 Task: Create in the project ArcticForge in Backlog an issue 'Improve performance when searching large data sets', assign it to team member softage.1@softage.net and change the status to IN PROGRESS. Create in the project ArcticForge in Backlog an issue 'Implement user permissions to restrict access to sensitive data', assign it to team member softage.2@softage.net and change the status to IN PROGRESS
Action: Mouse moved to (223, 55)
Screenshot: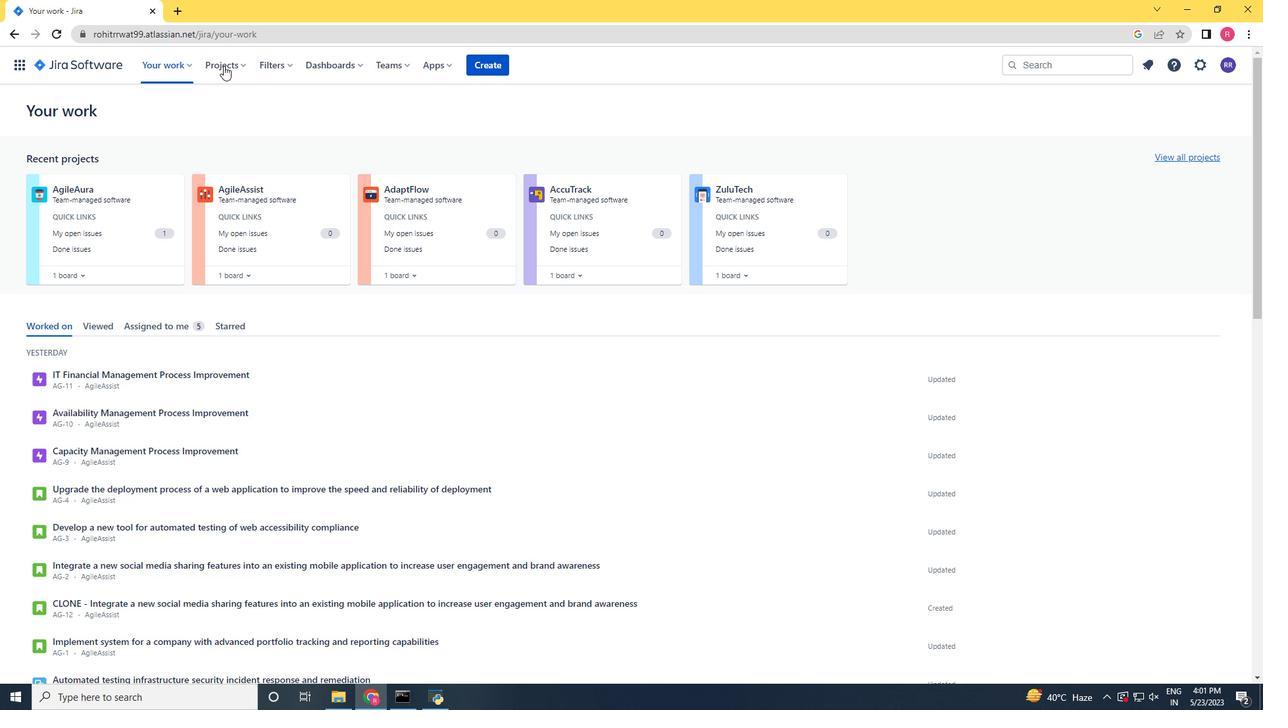 
Action: Mouse pressed left at (223, 55)
Screenshot: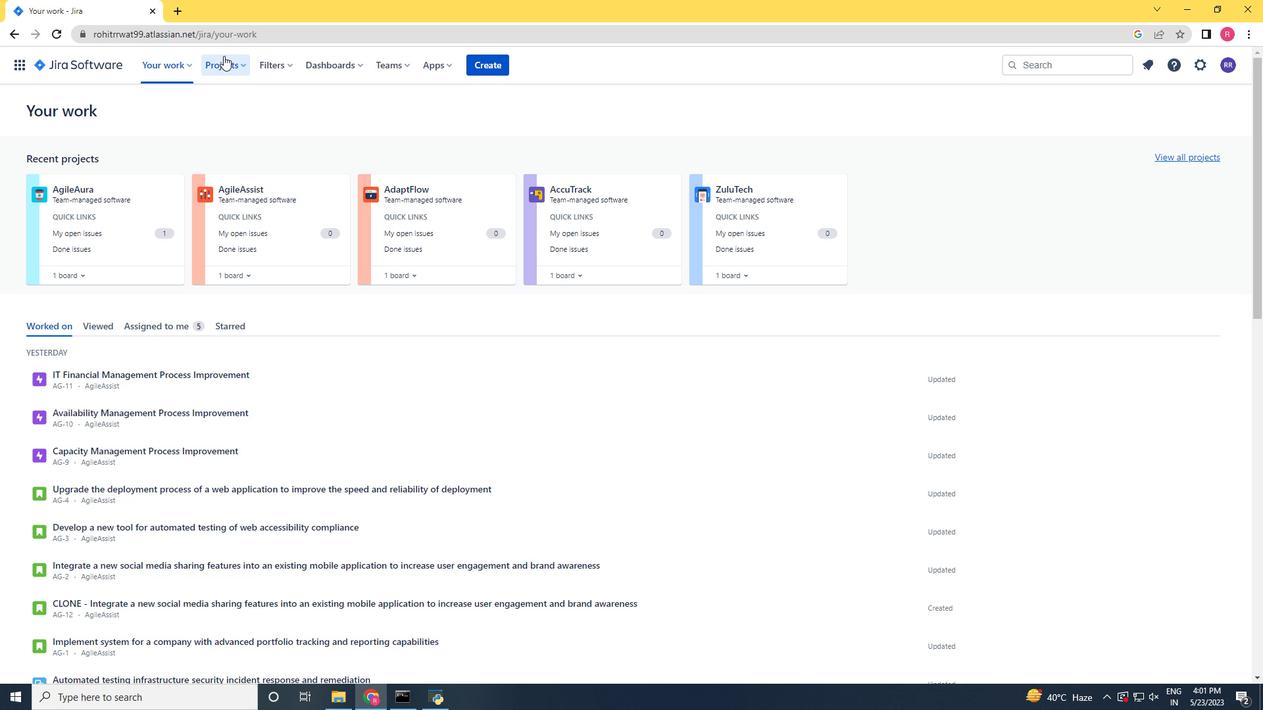 
Action: Mouse moved to (251, 125)
Screenshot: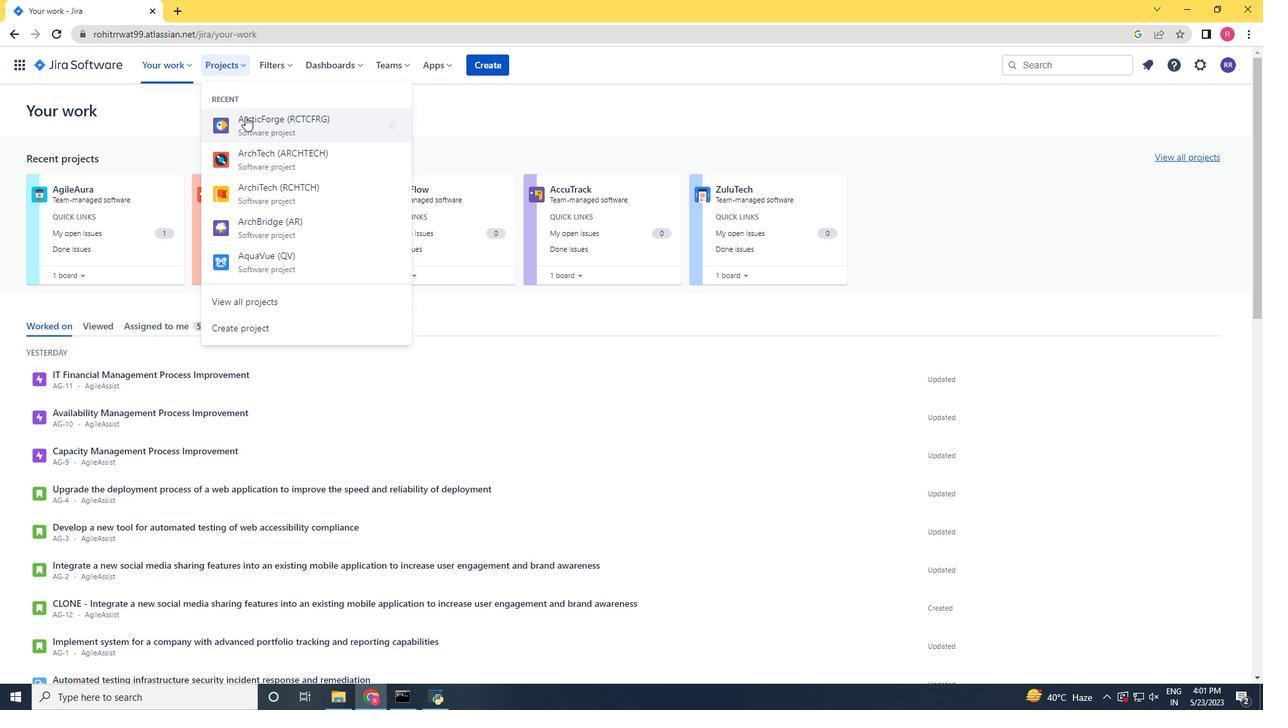 
Action: Mouse pressed left at (251, 125)
Screenshot: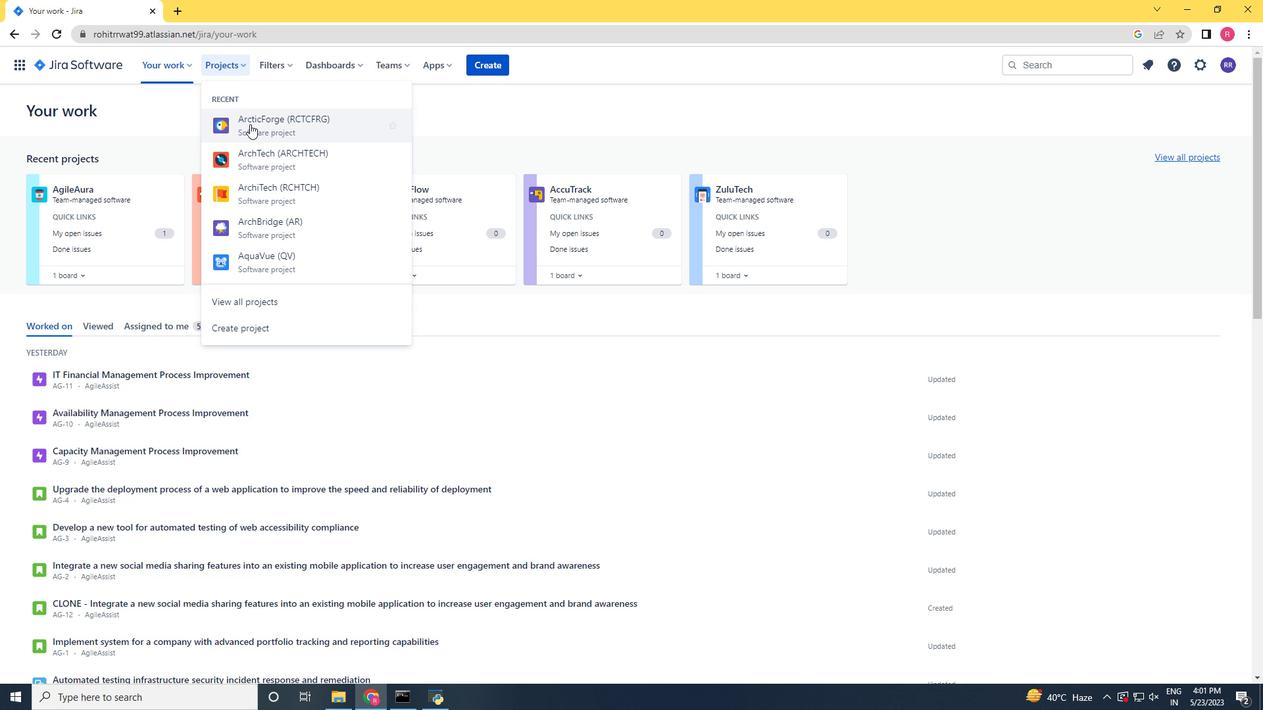 
Action: Mouse moved to (65, 200)
Screenshot: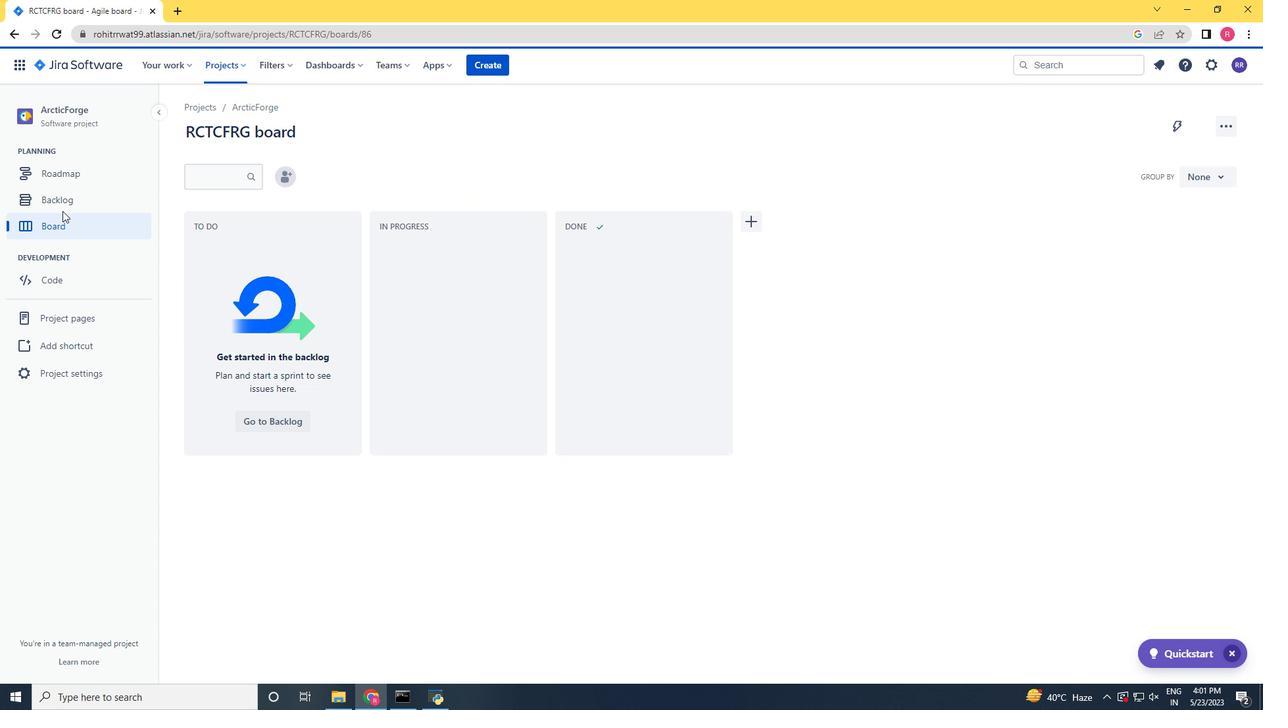 
Action: Mouse pressed left at (65, 200)
Screenshot: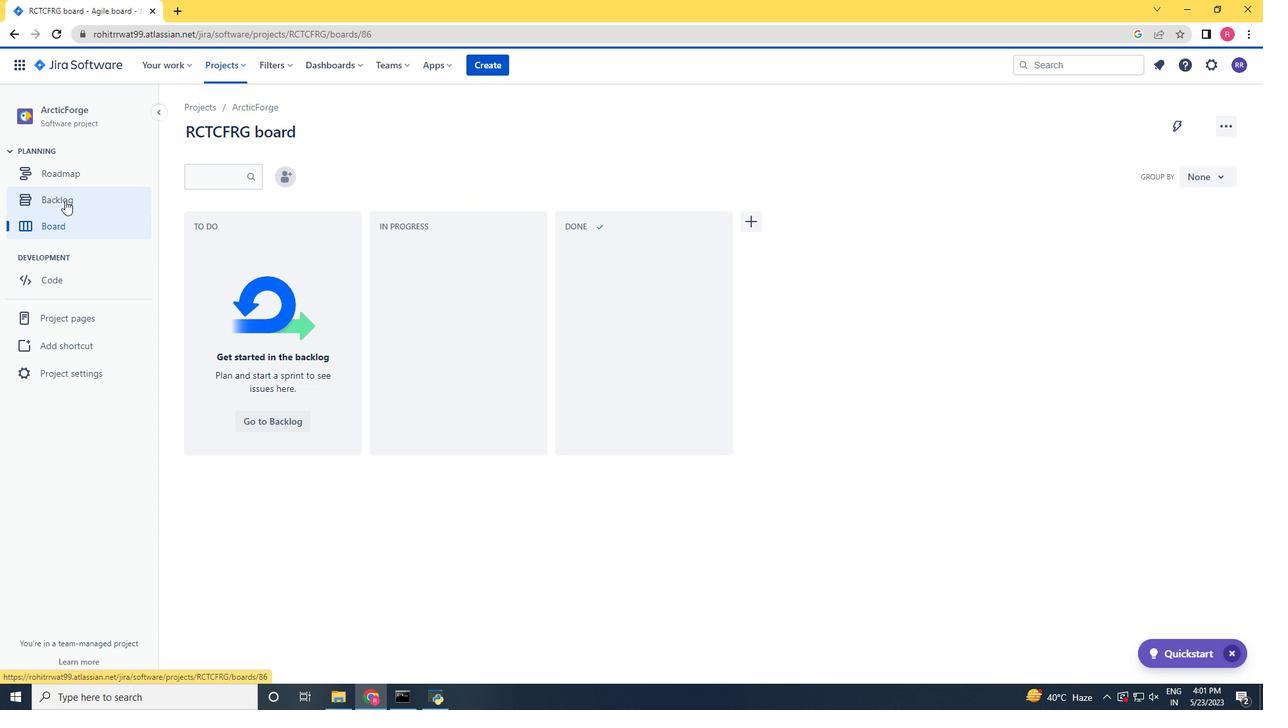 
Action: Mouse moved to (346, 209)
Screenshot: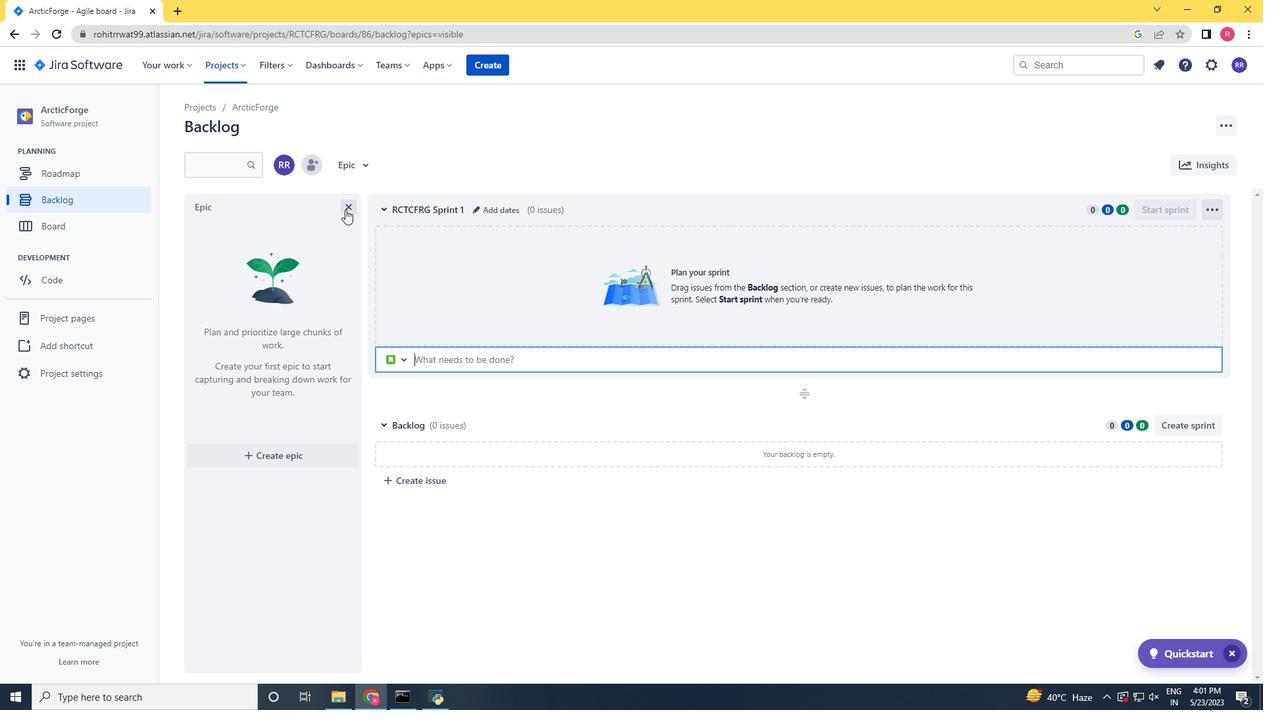 
Action: Mouse pressed left at (346, 209)
Screenshot: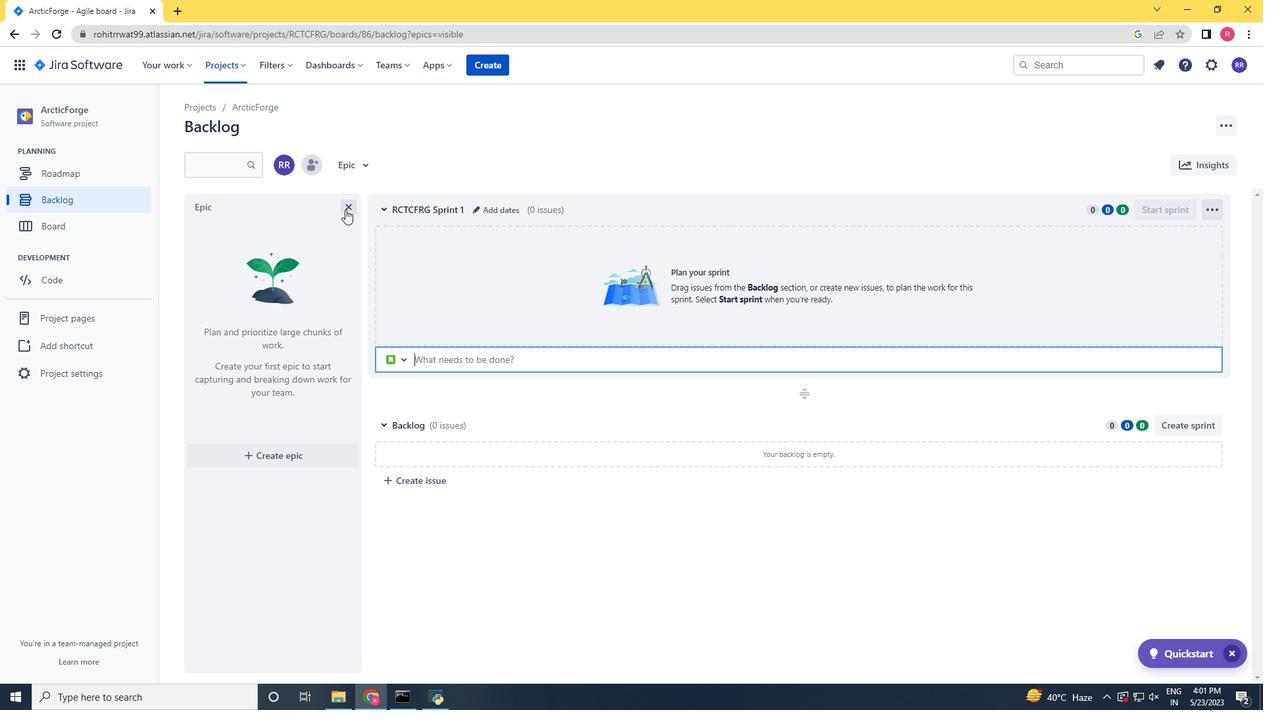 
Action: Mouse moved to (1212, 210)
Screenshot: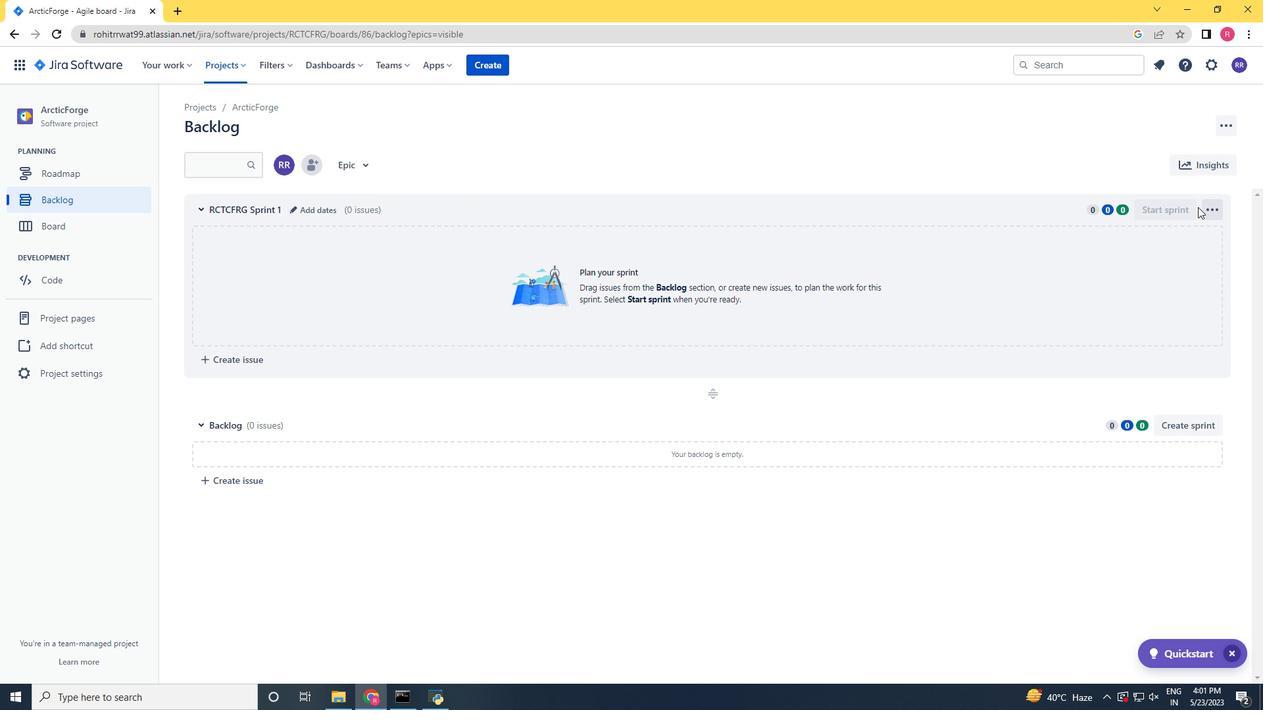 
Action: Mouse pressed left at (1212, 210)
Screenshot: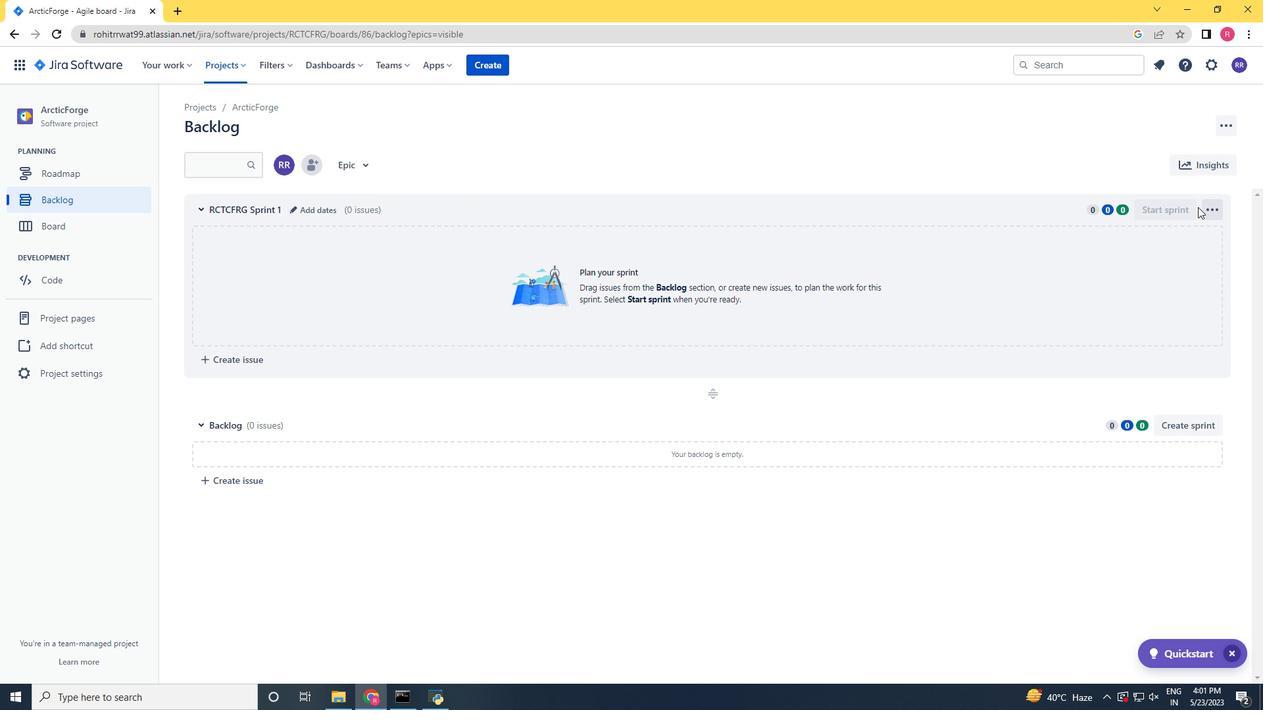 
Action: Mouse moved to (1177, 261)
Screenshot: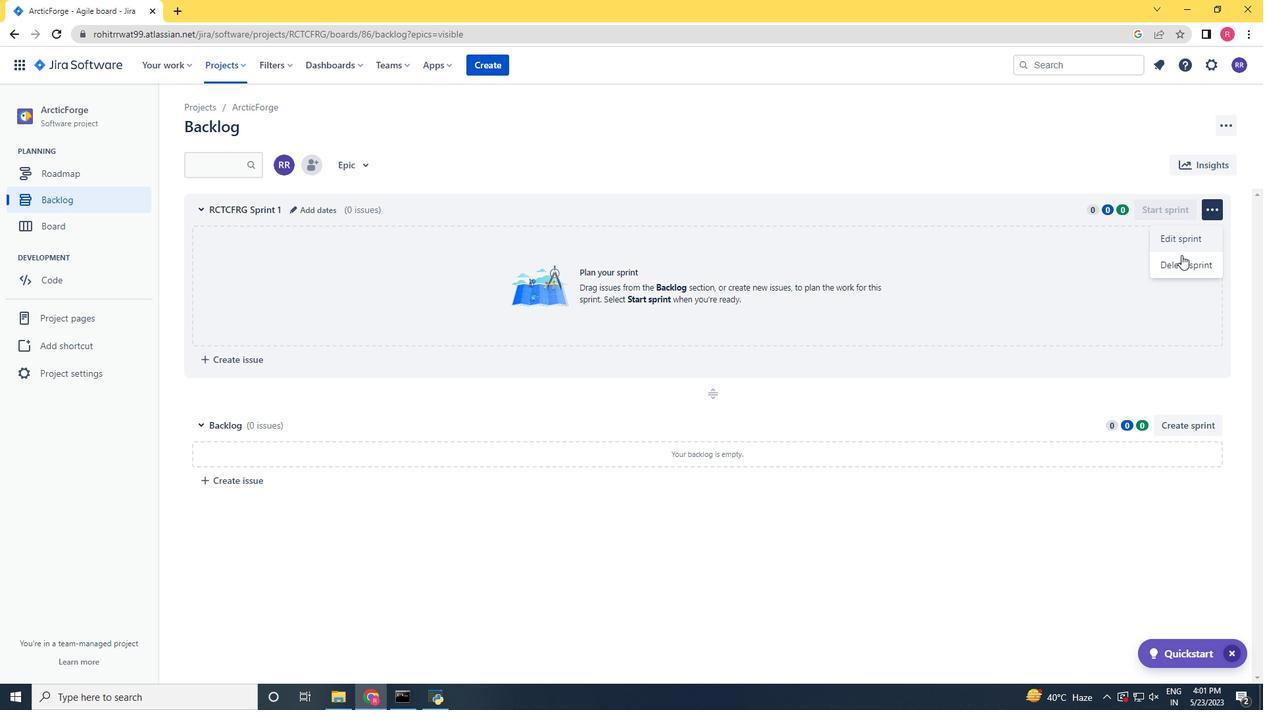 
Action: Mouse pressed left at (1177, 261)
Screenshot: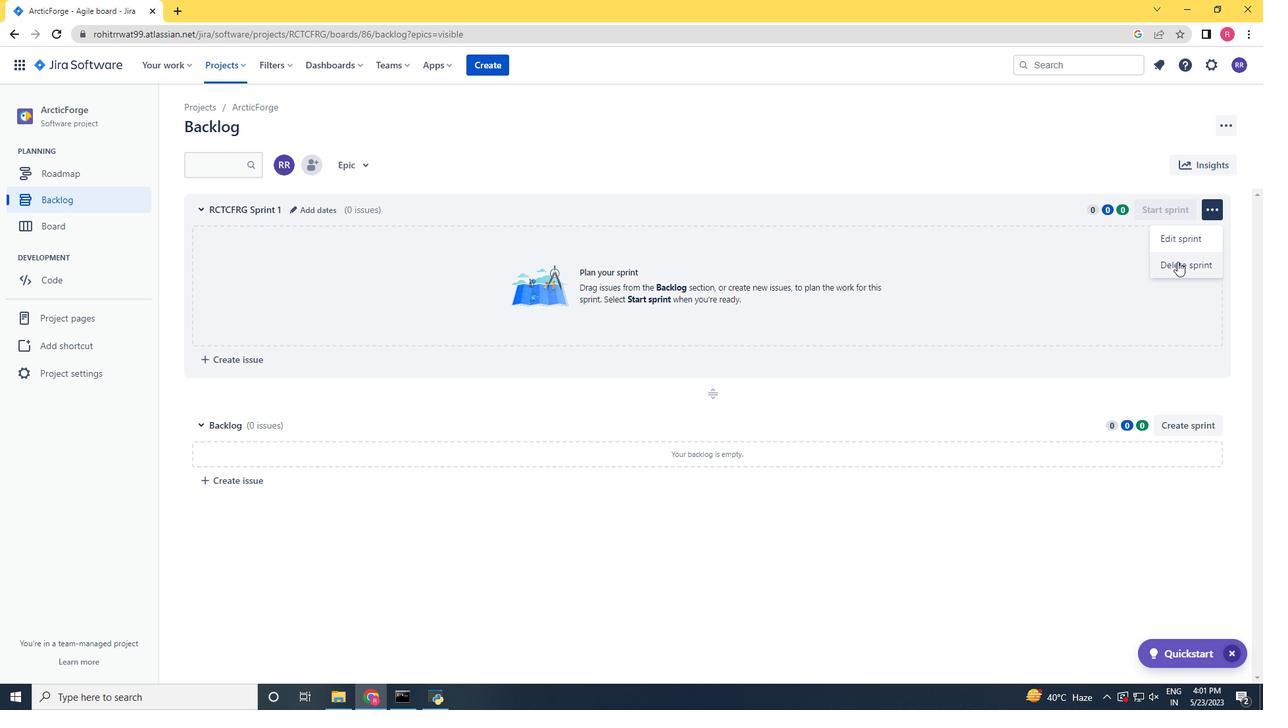 
Action: Mouse moved to (667, 186)
Screenshot: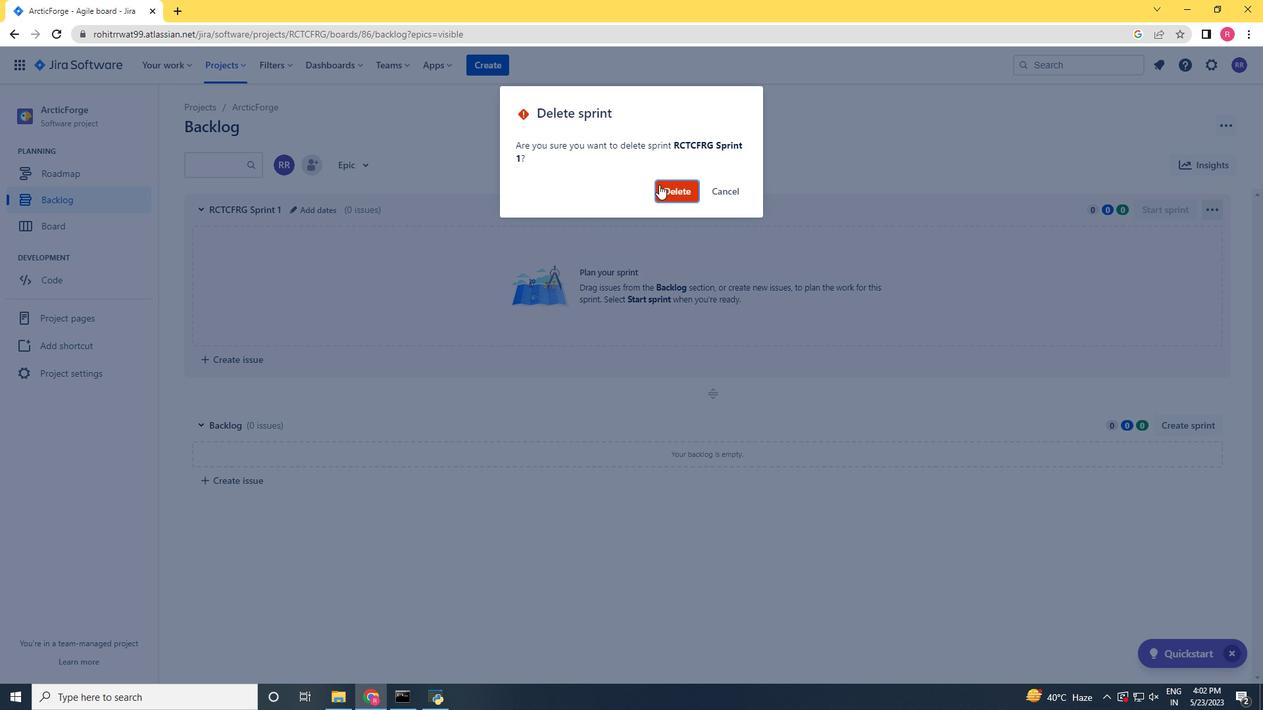 
Action: Mouse pressed left at (667, 186)
Screenshot: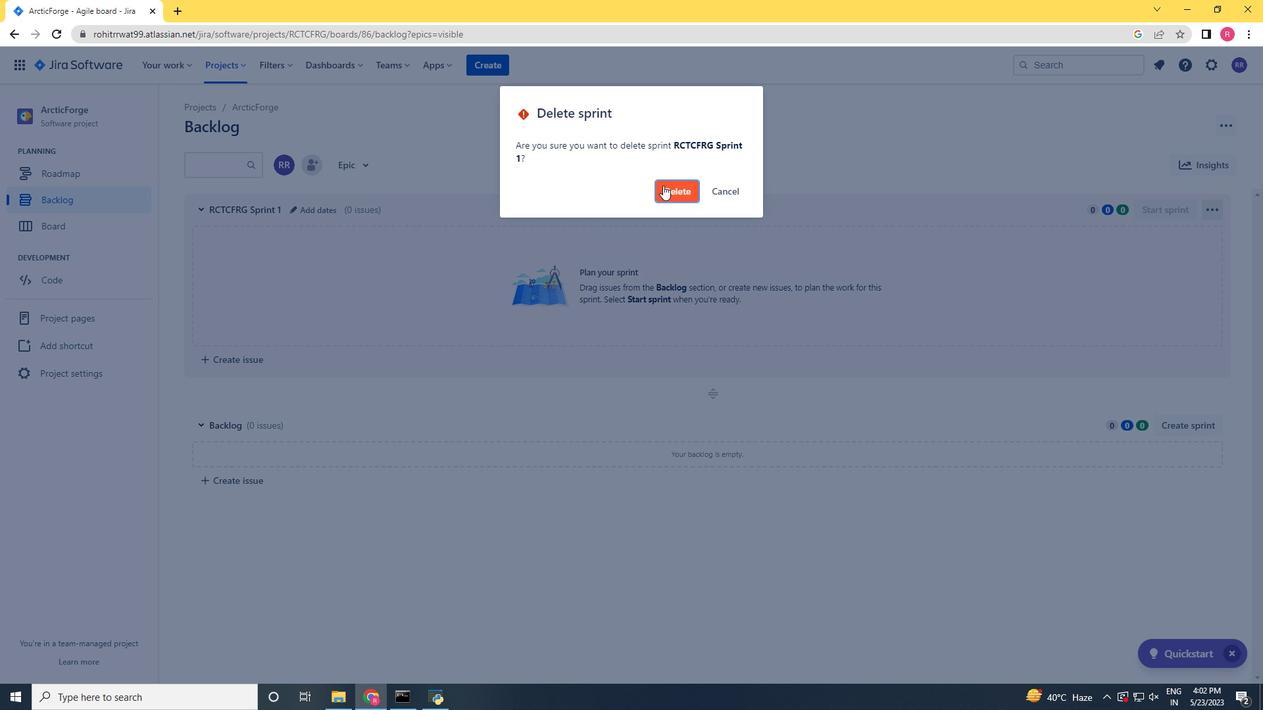 
Action: Mouse moved to (230, 270)
Screenshot: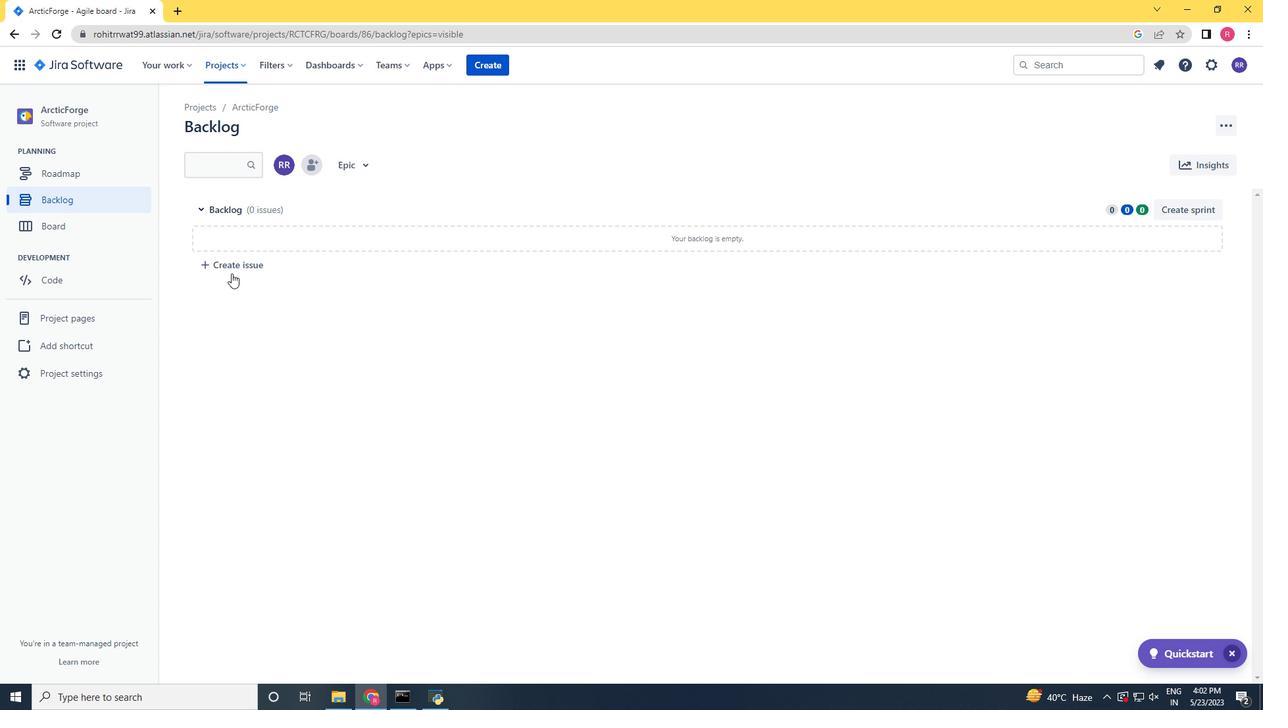 
Action: Mouse pressed left at (230, 270)
Screenshot: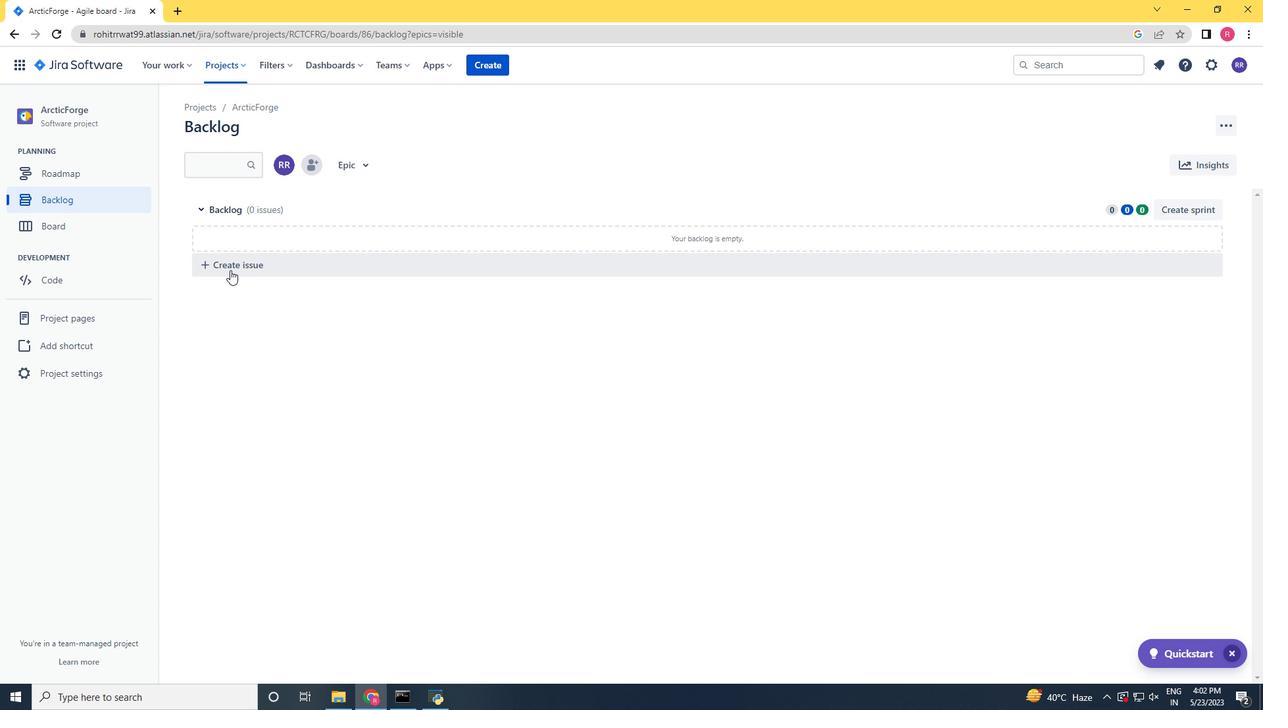 
Action: Key pressed <Key.shift>Improve<Key.space>performance<Key.space>when<Key.space>searching<Key.space>le<Key.backspace>arge<Key.space>data<Key.space>sets<Key.enter>
Screenshot: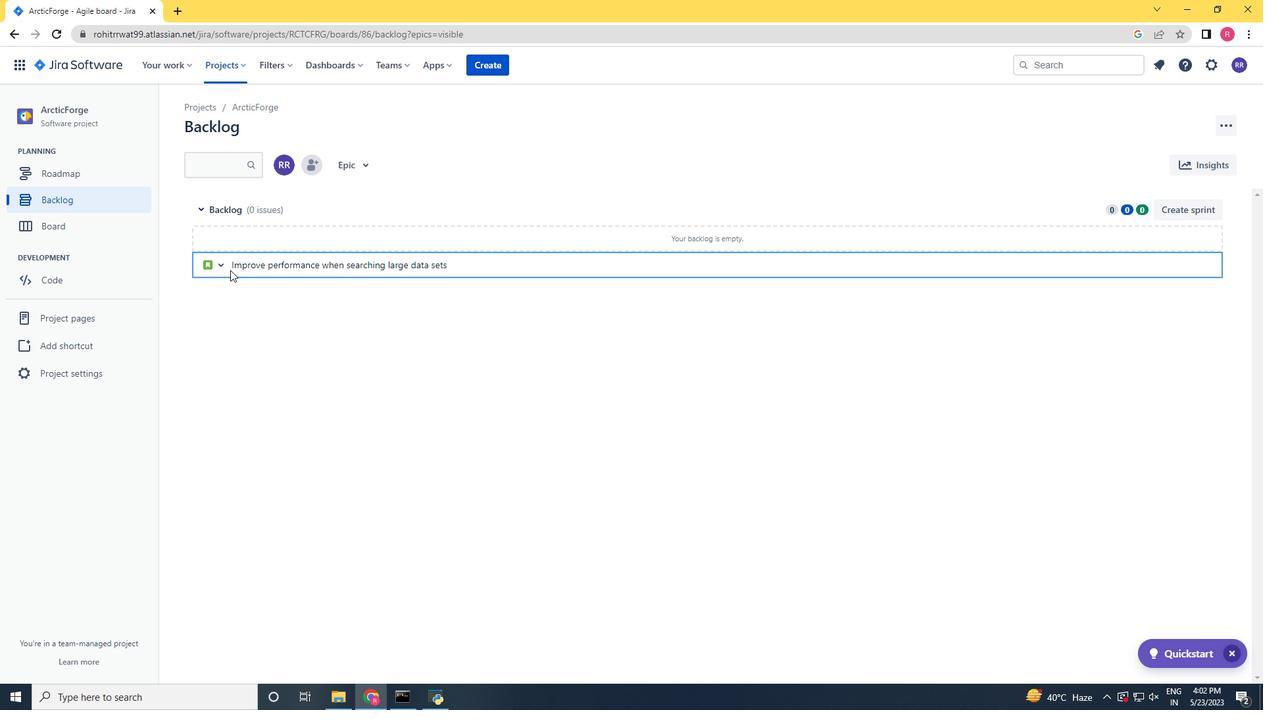 
Action: Mouse moved to (1105, 444)
Screenshot: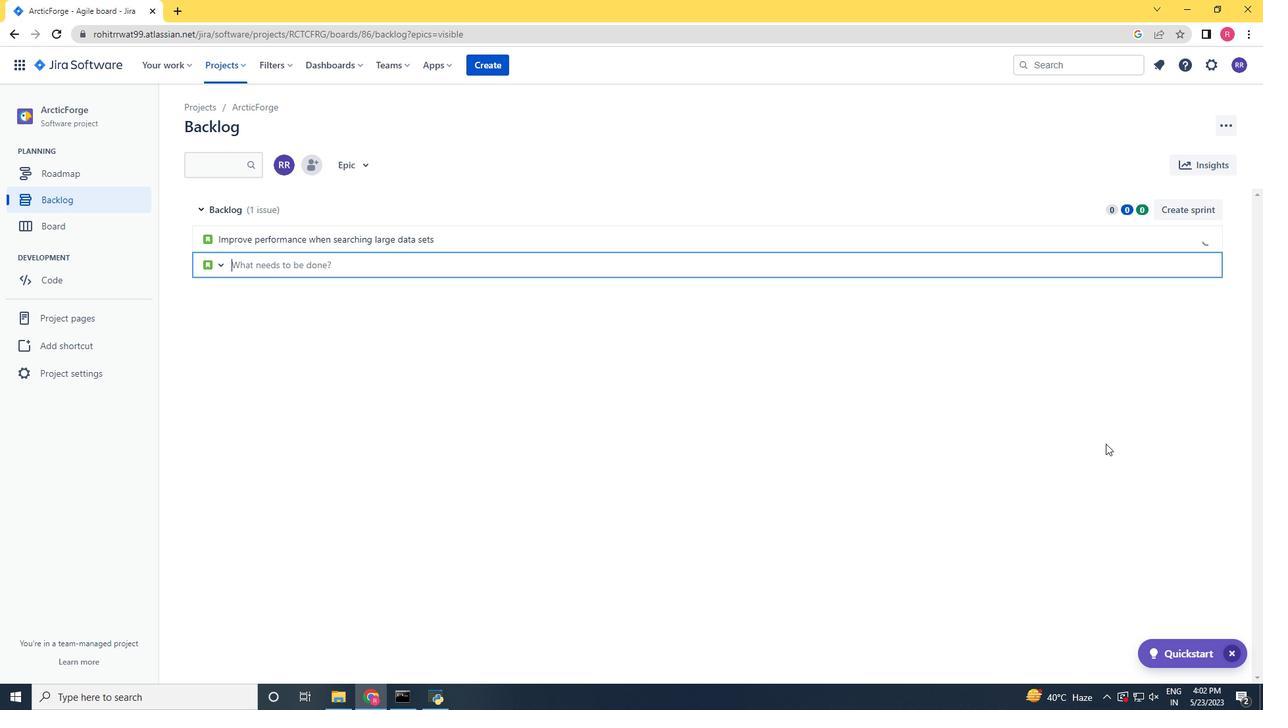 
Action: Mouse scrolled (1105, 444) with delta (0, 0)
Screenshot: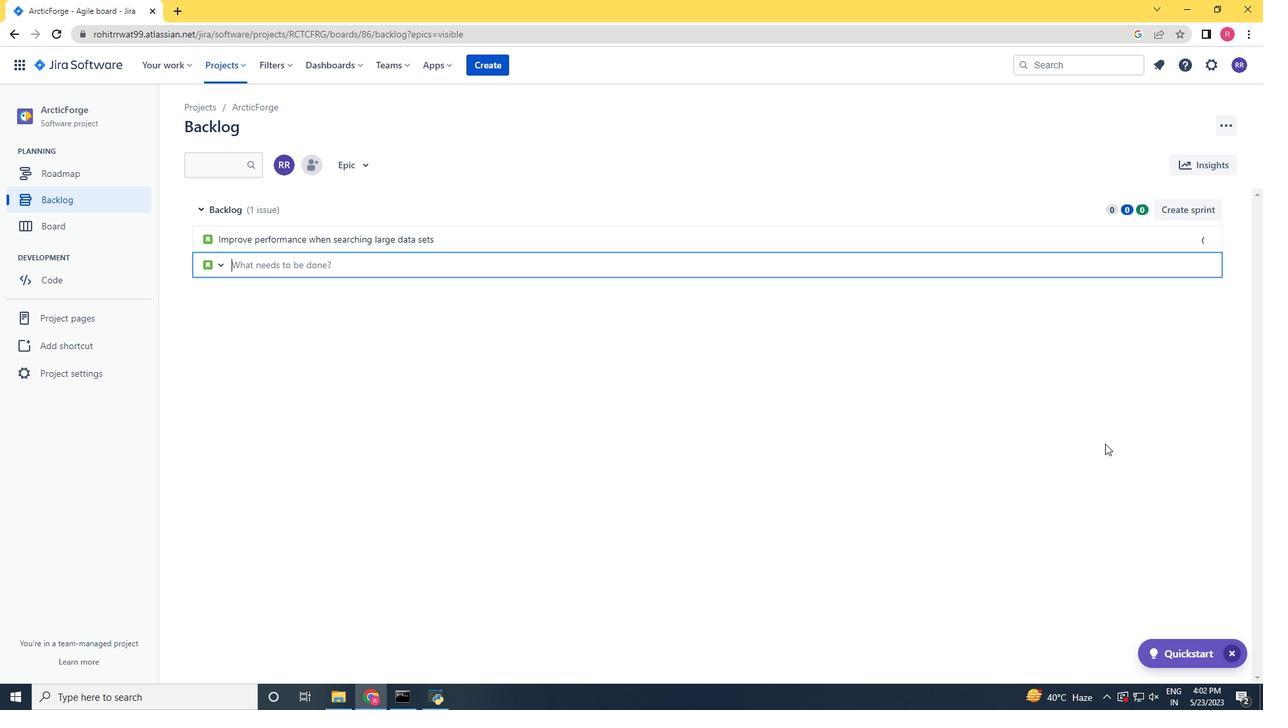 
Action: Mouse scrolled (1105, 444) with delta (0, 0)
Screenshot: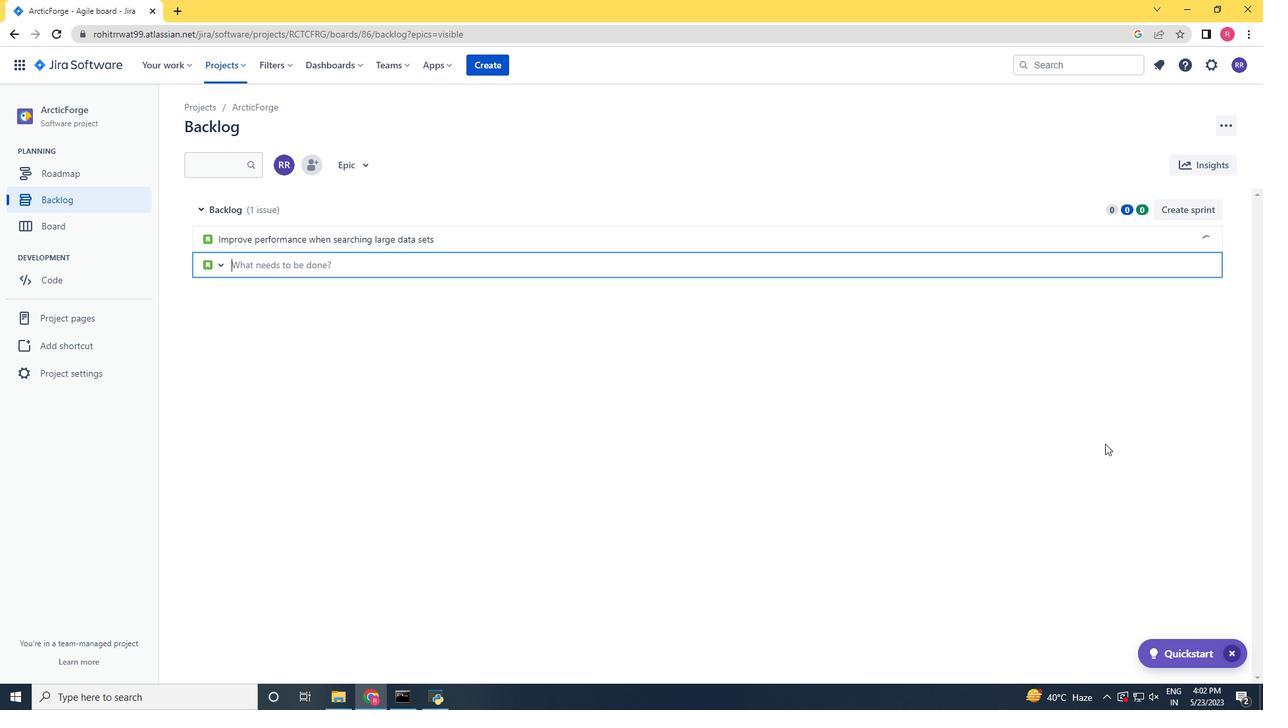 
Action: Mouse scrolled (1105, 444) with delta (0, 0)
Screenshot: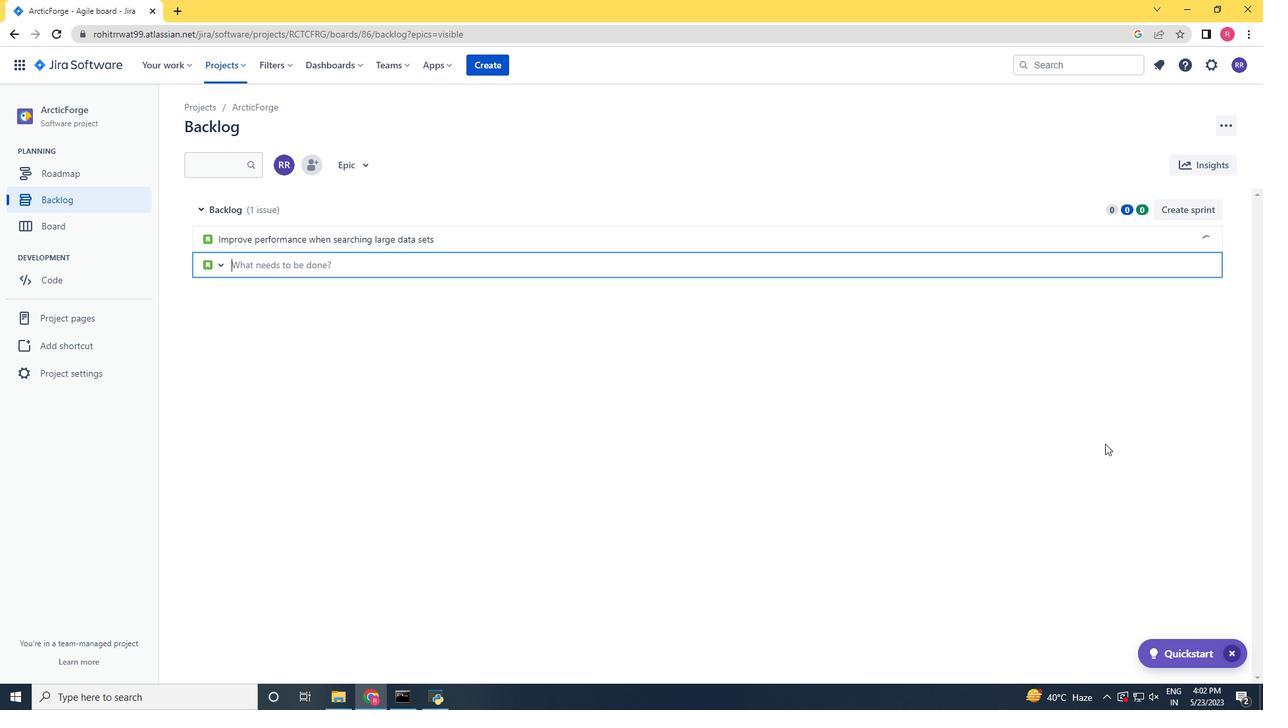 
Action: Mouse scrolled (1105, 444) with delta (0, 0)
Screenshot: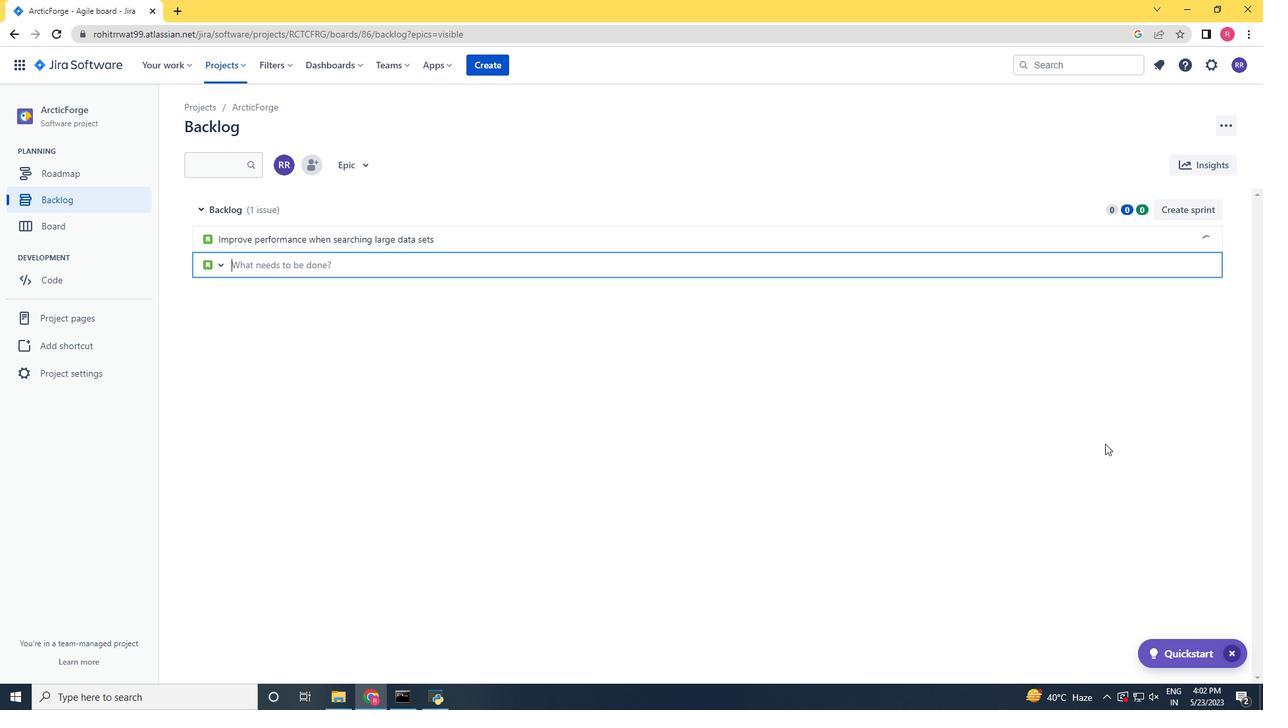 
Action: Mouse scrolled (1105, 444) with delta (0, 0)
Screenshot: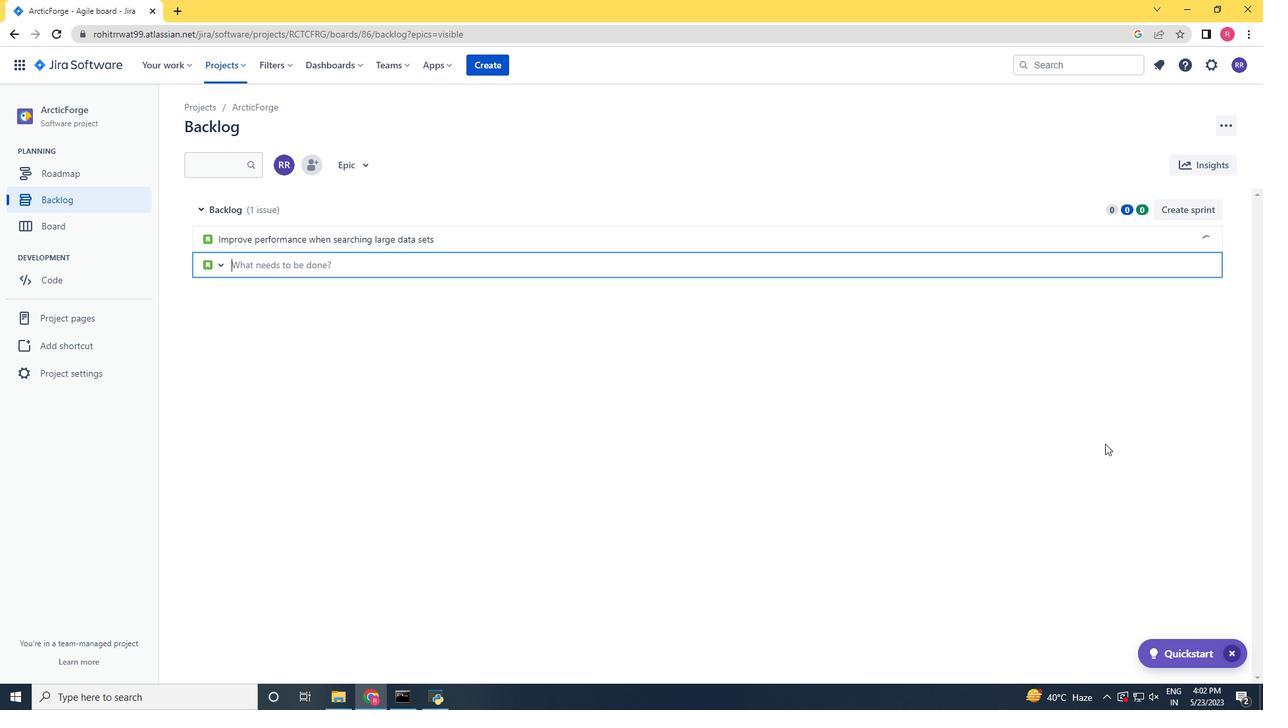 
Action: Mouse moved to (1157, 232)
Screenshot: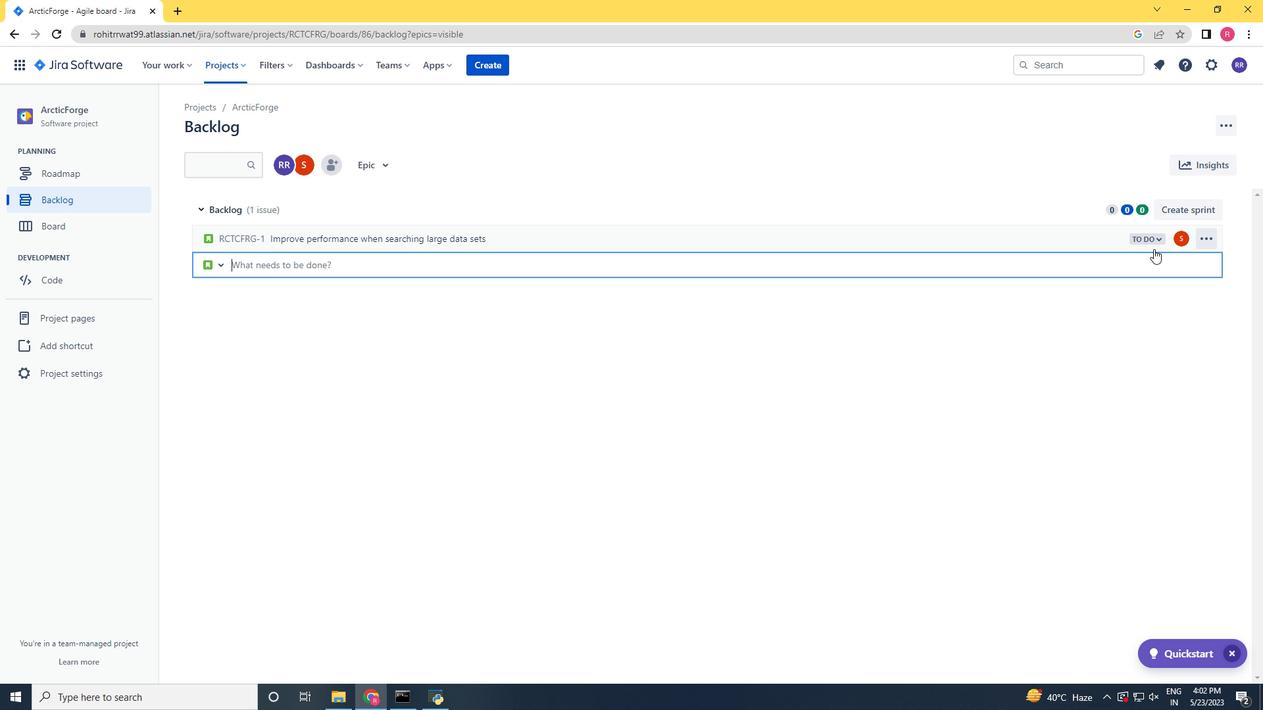 
Action: Mouse pressed left at (1157, 232)
Screenshot: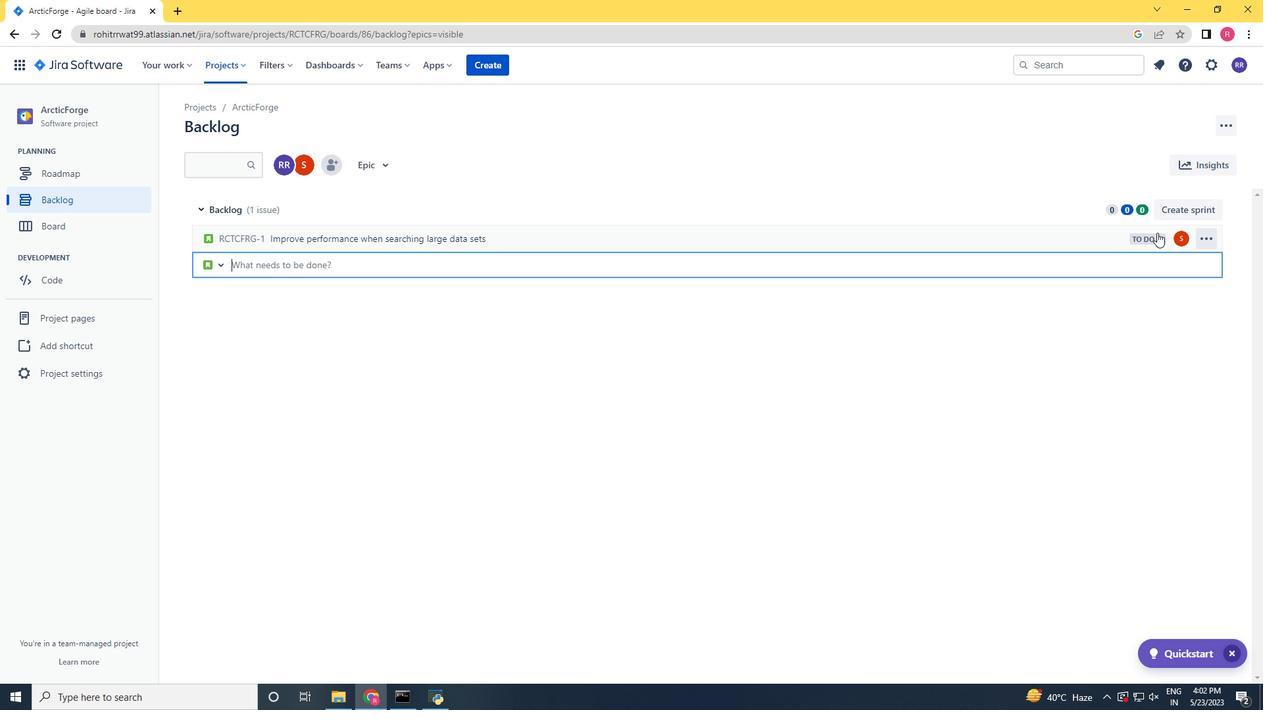 
Action: Mouse moved to (1090, 265)
Screenshot: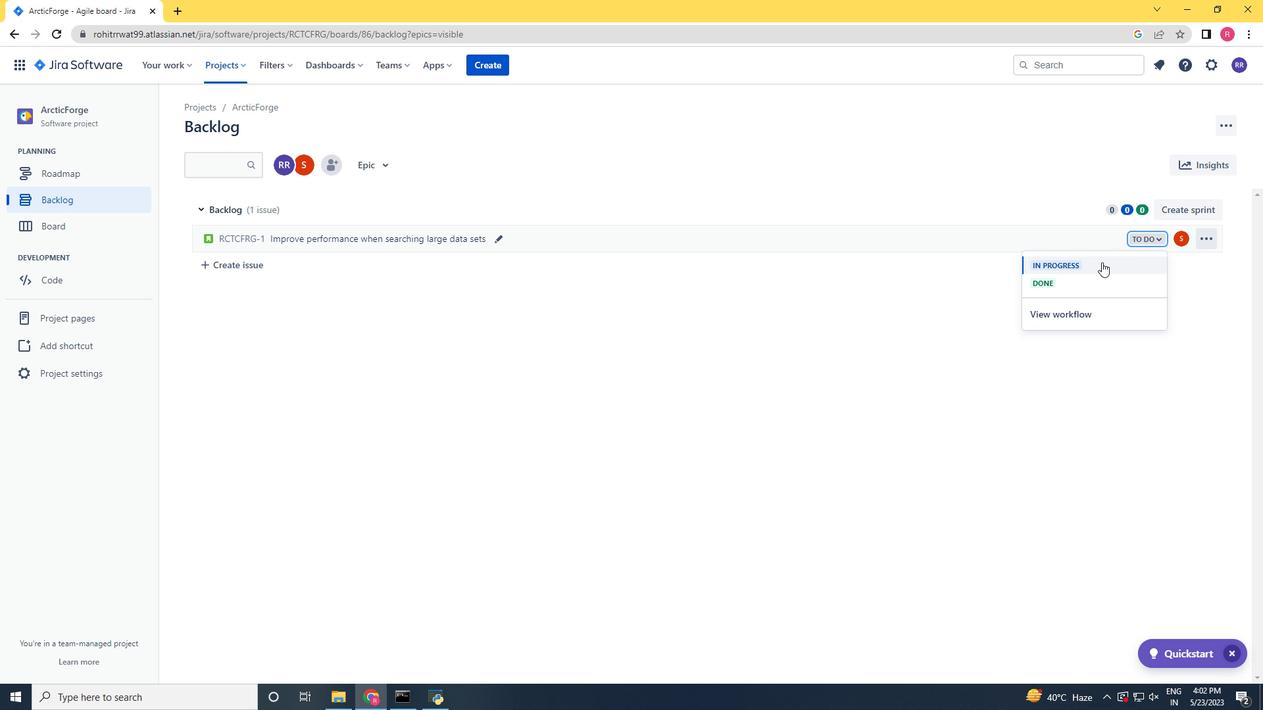 
Action: Mouse pressed left at (1090, 265)
Screenshot: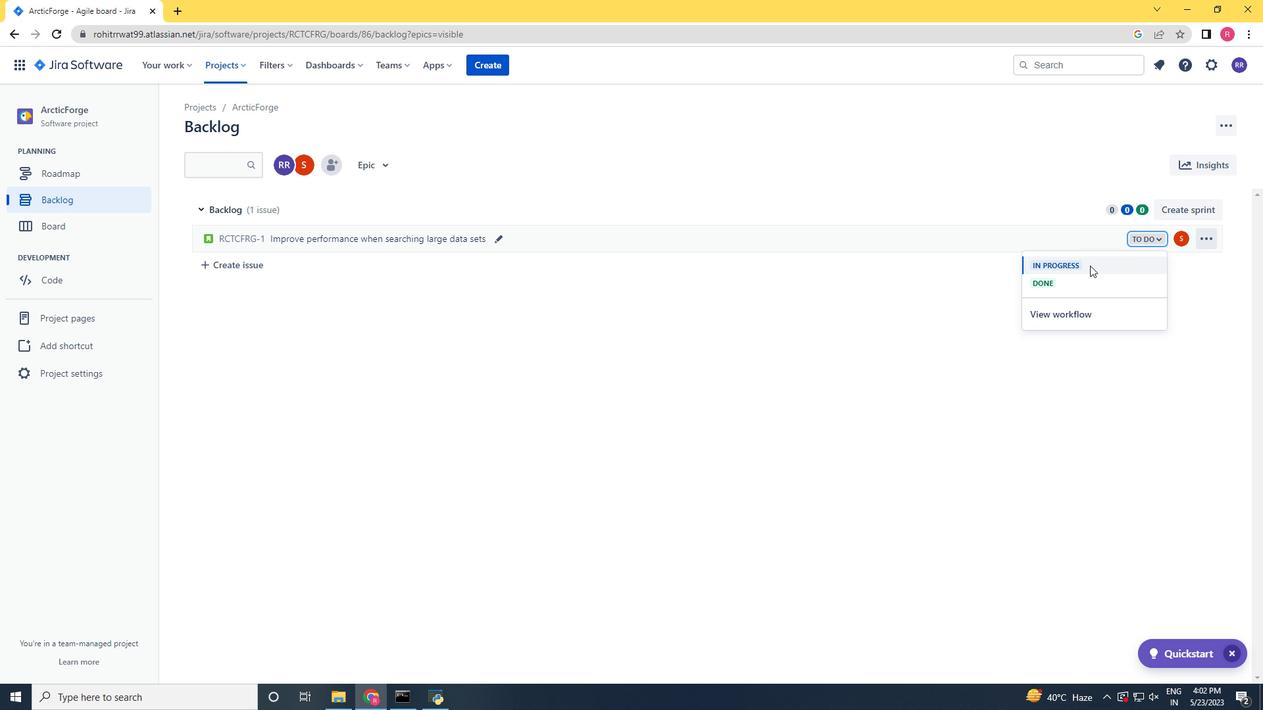 
Action: Mouse moved to (295, 278)
Screenshot: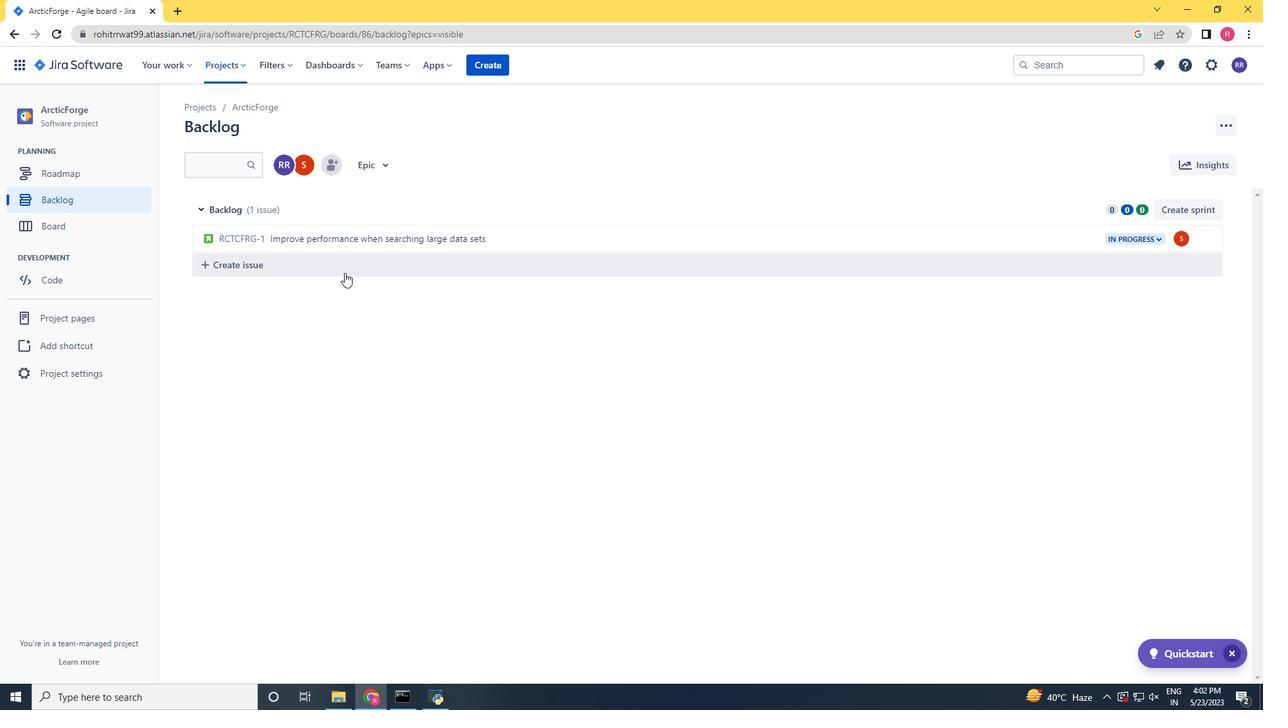
Action: Mouse pressed left at (295, 278)
Screenshot: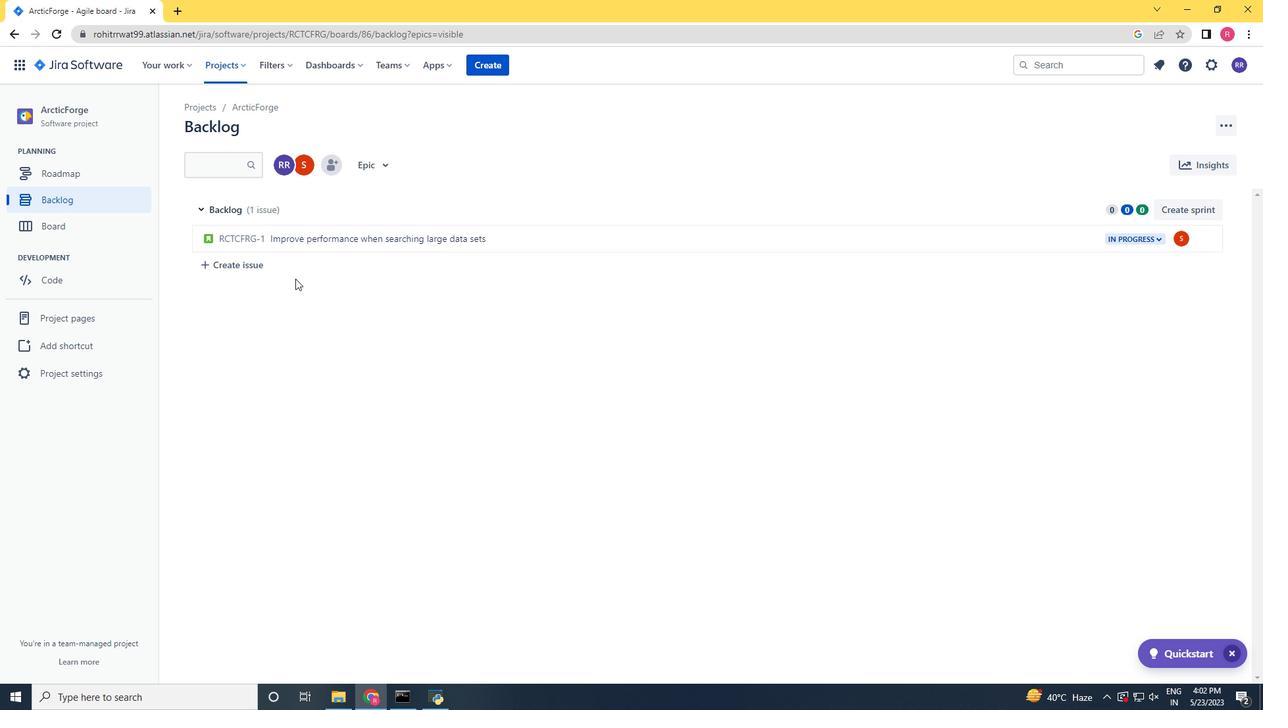 
Action: Mouse moved to (288, 273)
Screenshot: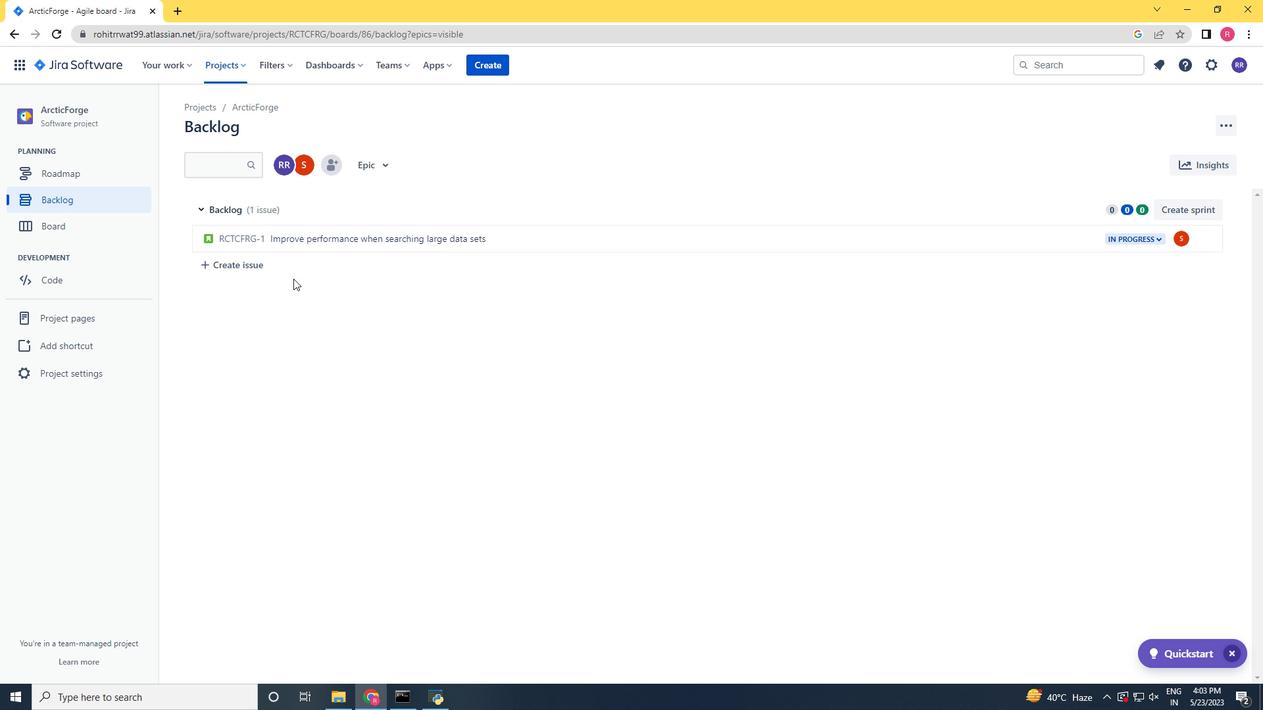 
Action: Mouse pressed left at (288, 273)
Screenshot: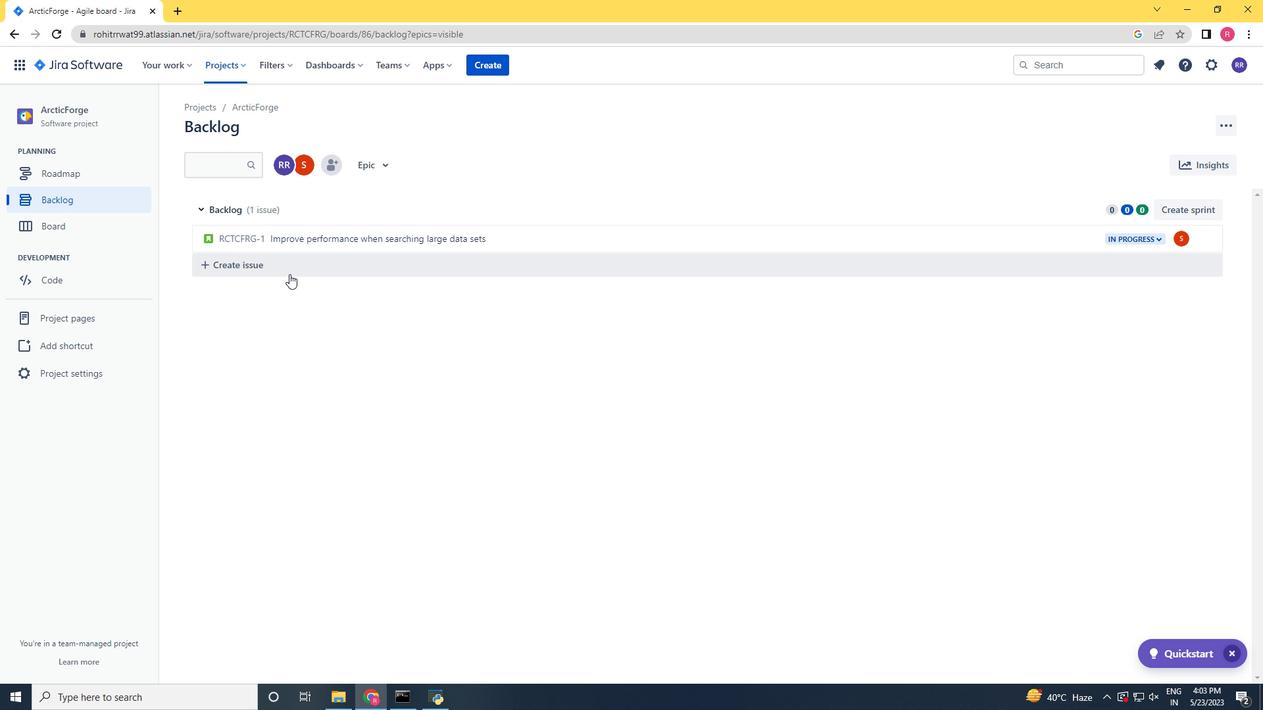 
Action: Key pressed <Key.shift>Implemen<Key.space><Key.backspace>t<Key.space>user<Key.space>permission<Key.space>to<Key.space>restrict<Key.space>access<Key.space>to<Key.space>sensitive<Key.space>data<Key.space><Key.enter>
Screenshot: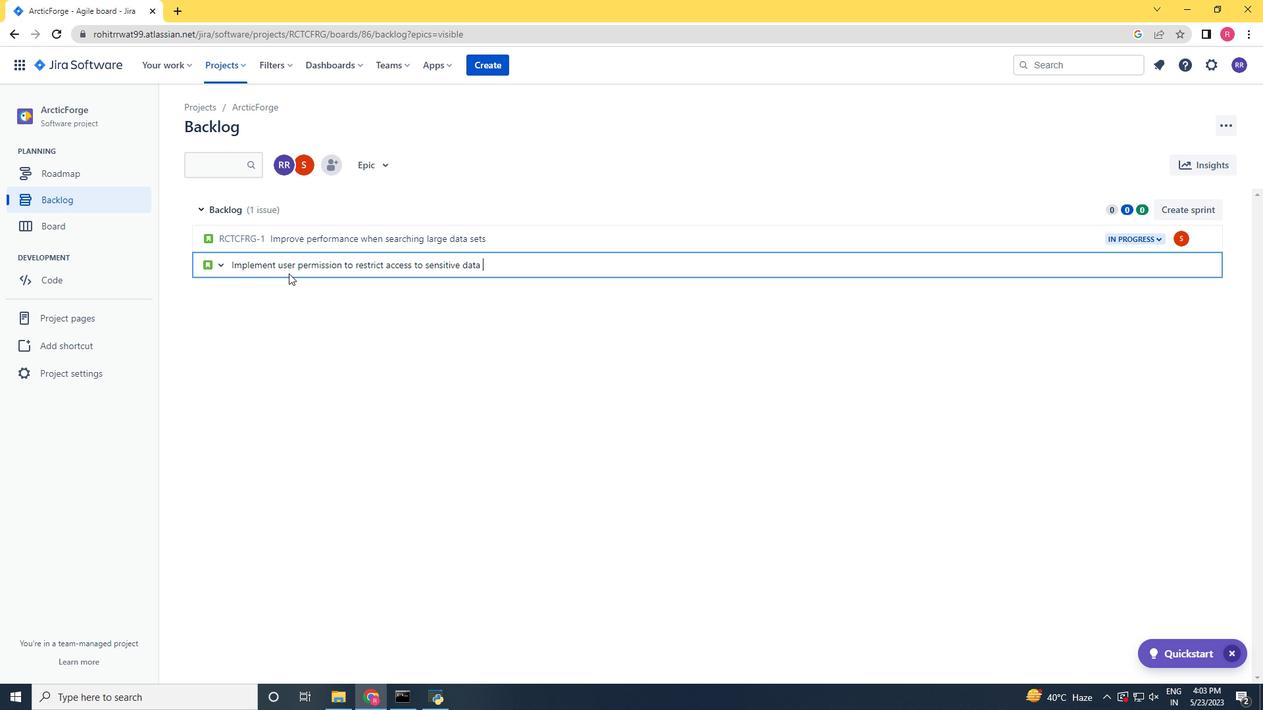 
Action: Mouse moved to (1180, 265)
Screenshot: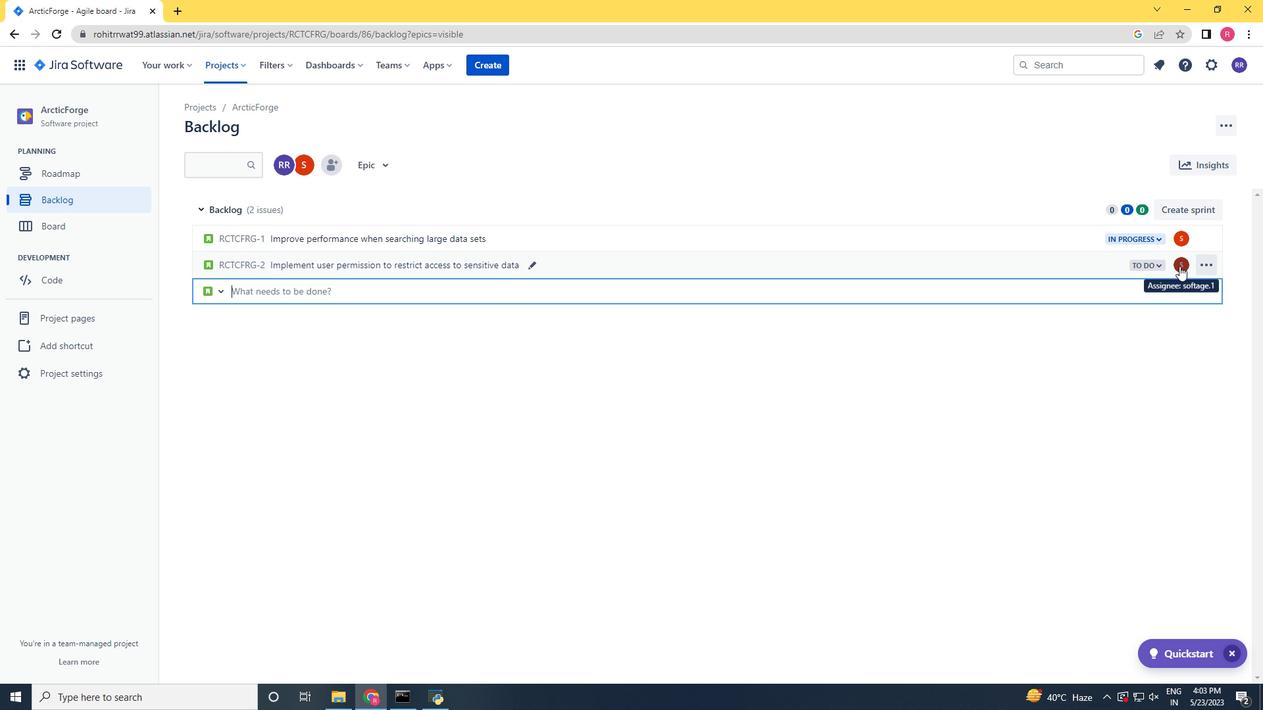 
Action: Mouse pressed left at (1180, 265)
Screenshot: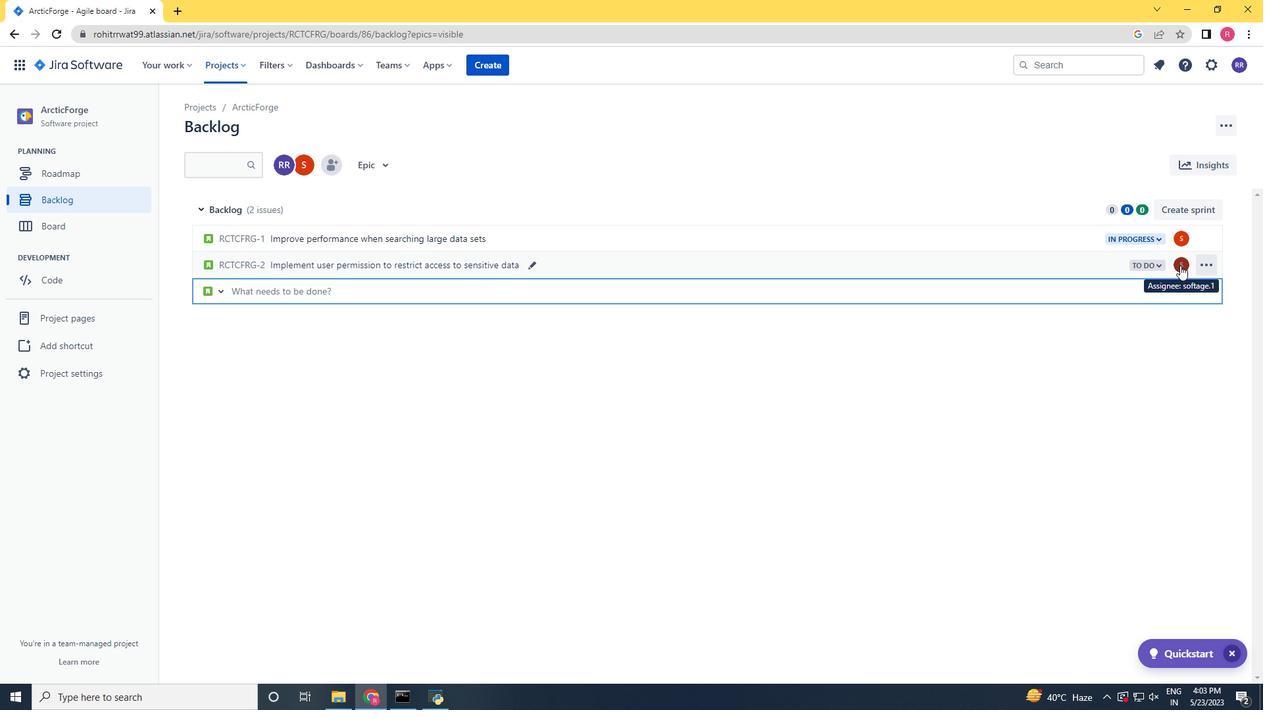 
Action: Key pressed softage.2
Screenshot: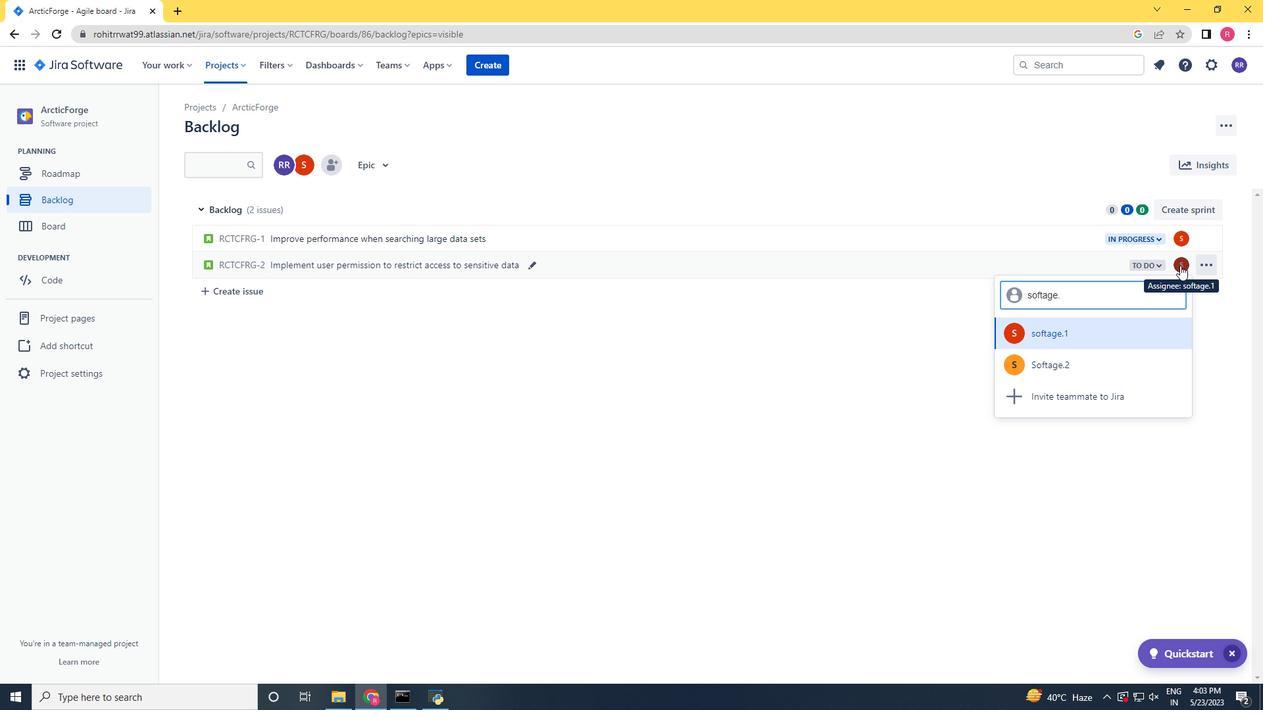 
Action: Mouse moved to (1090, 328)
Screenshot: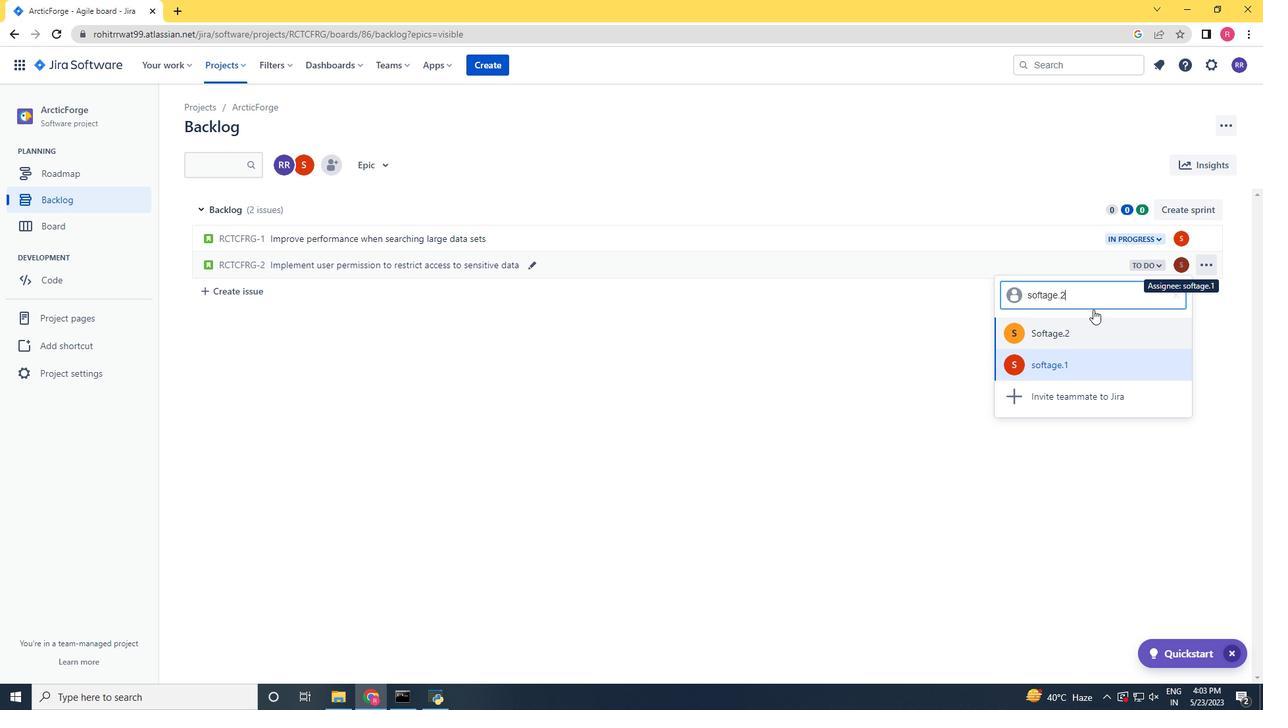
Action: Mouse pressed left at (1090, 328)
Screenshot: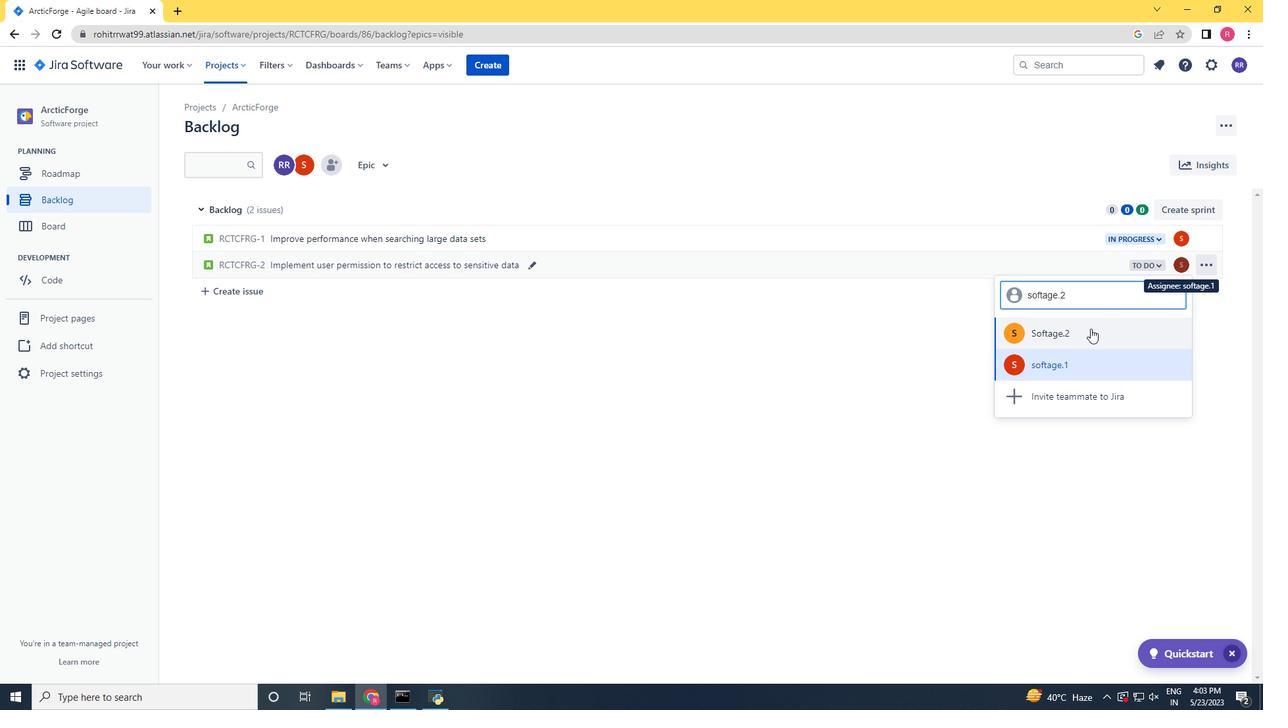
Action: Mouse moved to (1138, 263)
Screenshot: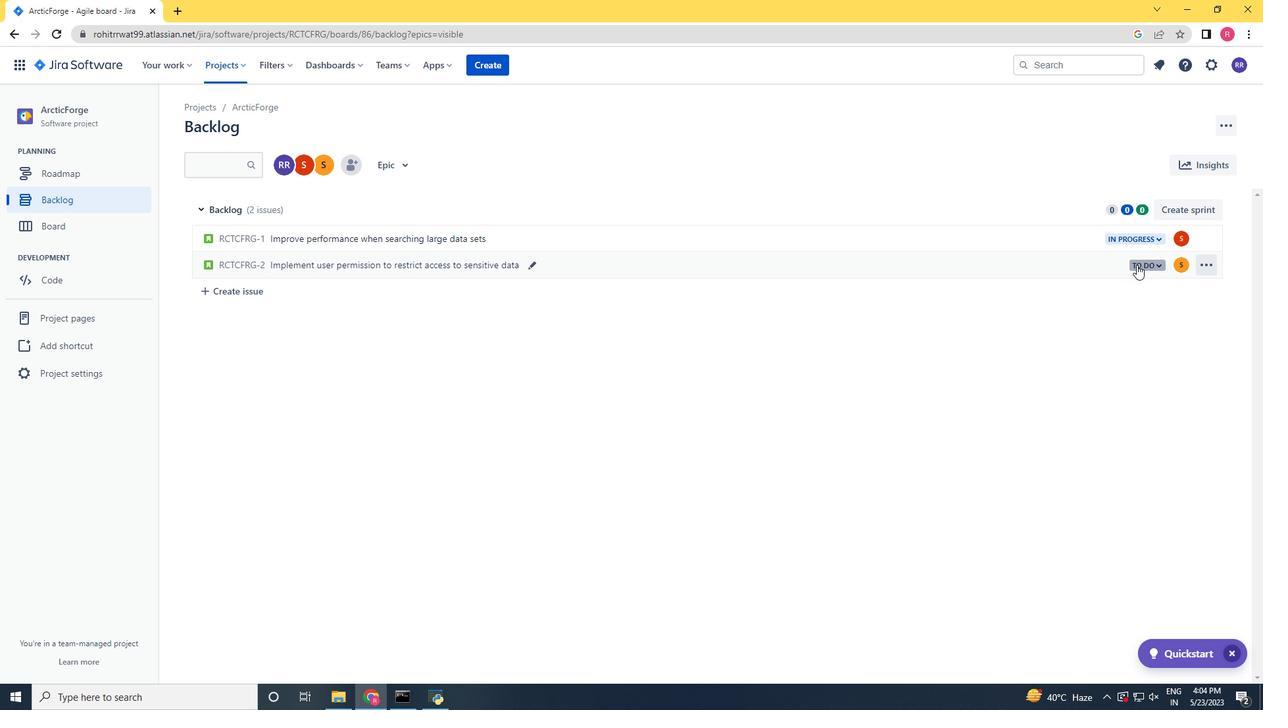 
Action: Mouse pressed left at (1138, 263)
Screenshot: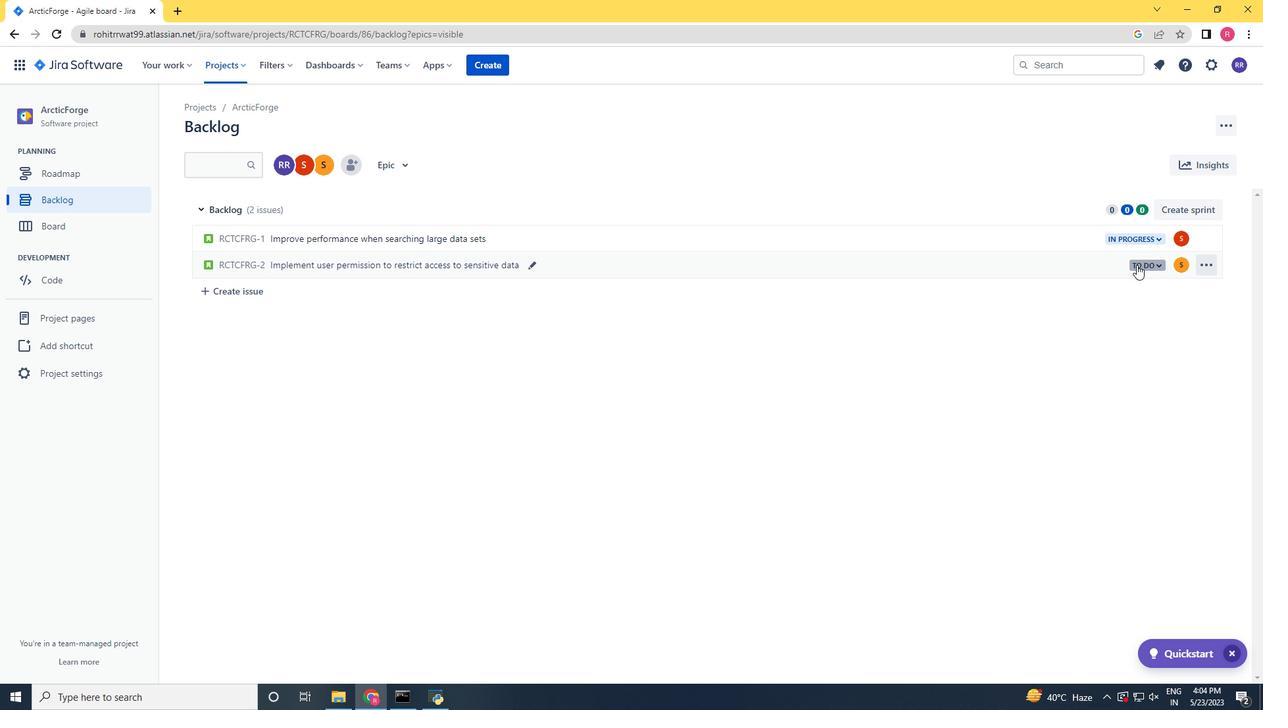
Action: Mouse moved to (1155, 267)
Screenshot: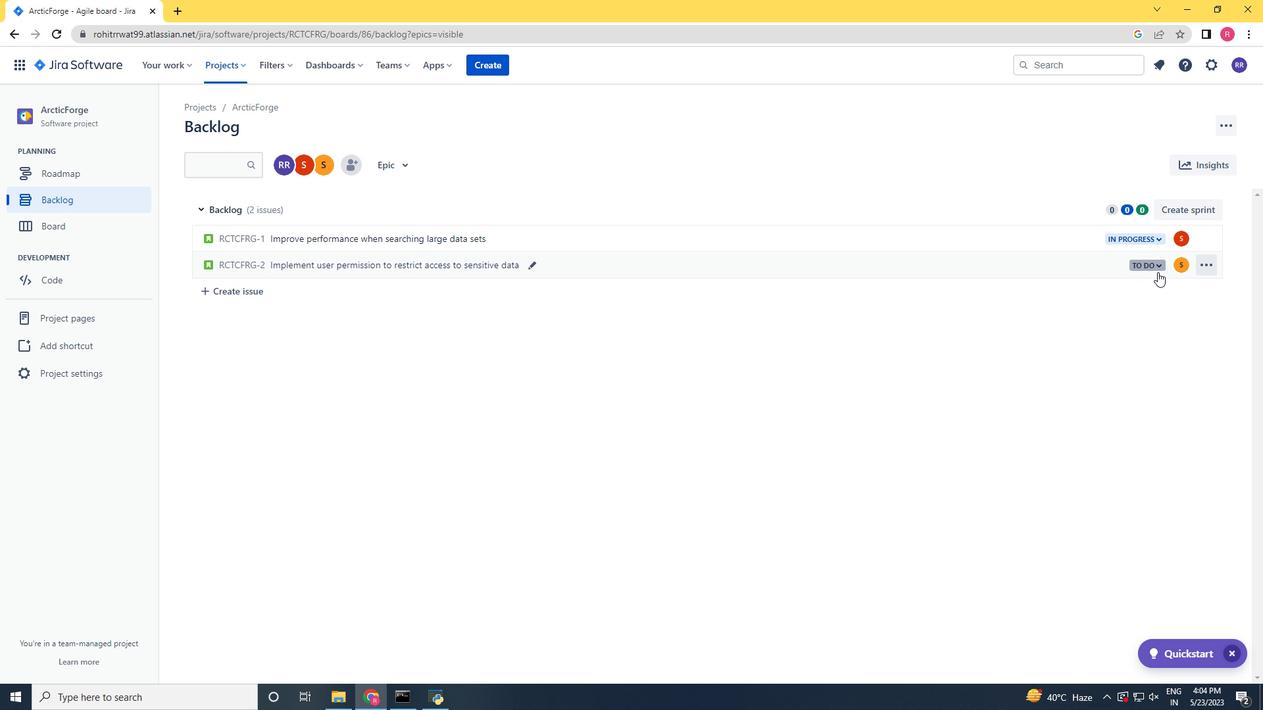 
Action: Mouse pressed left at (1155, 267)
Screenshot: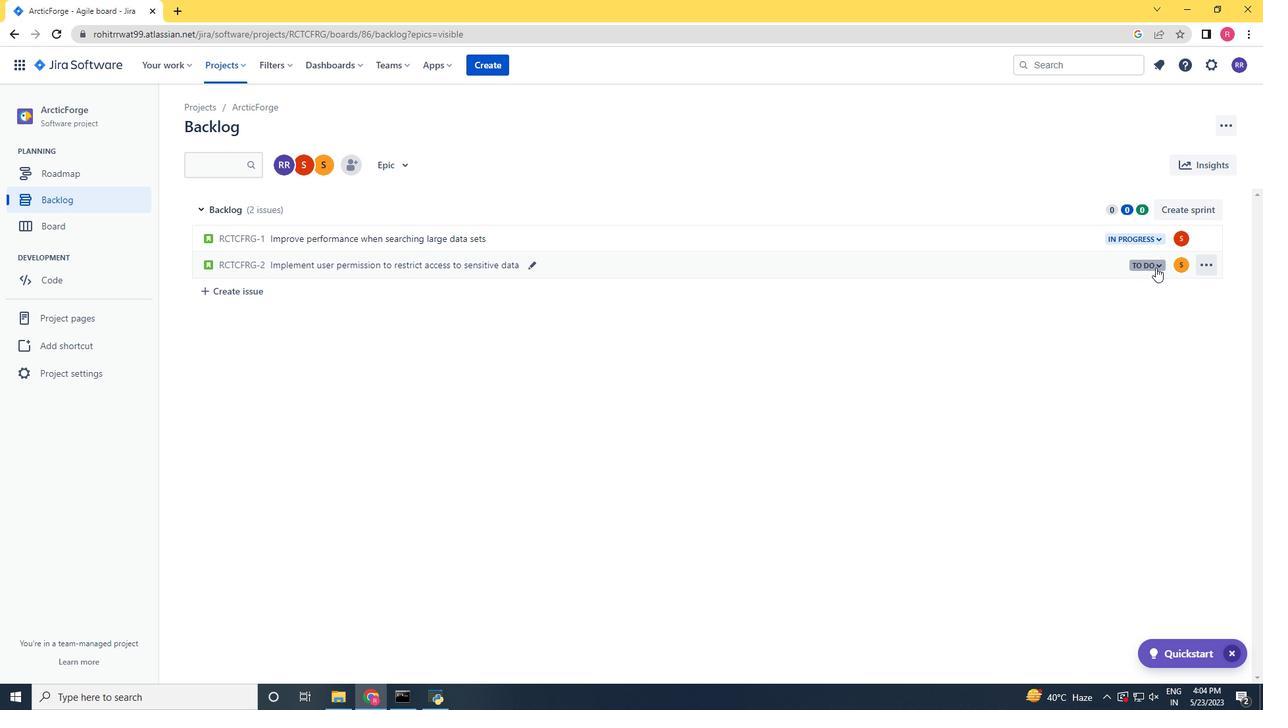 
Action: Mouse moved to (1147, 265)
Screenshot: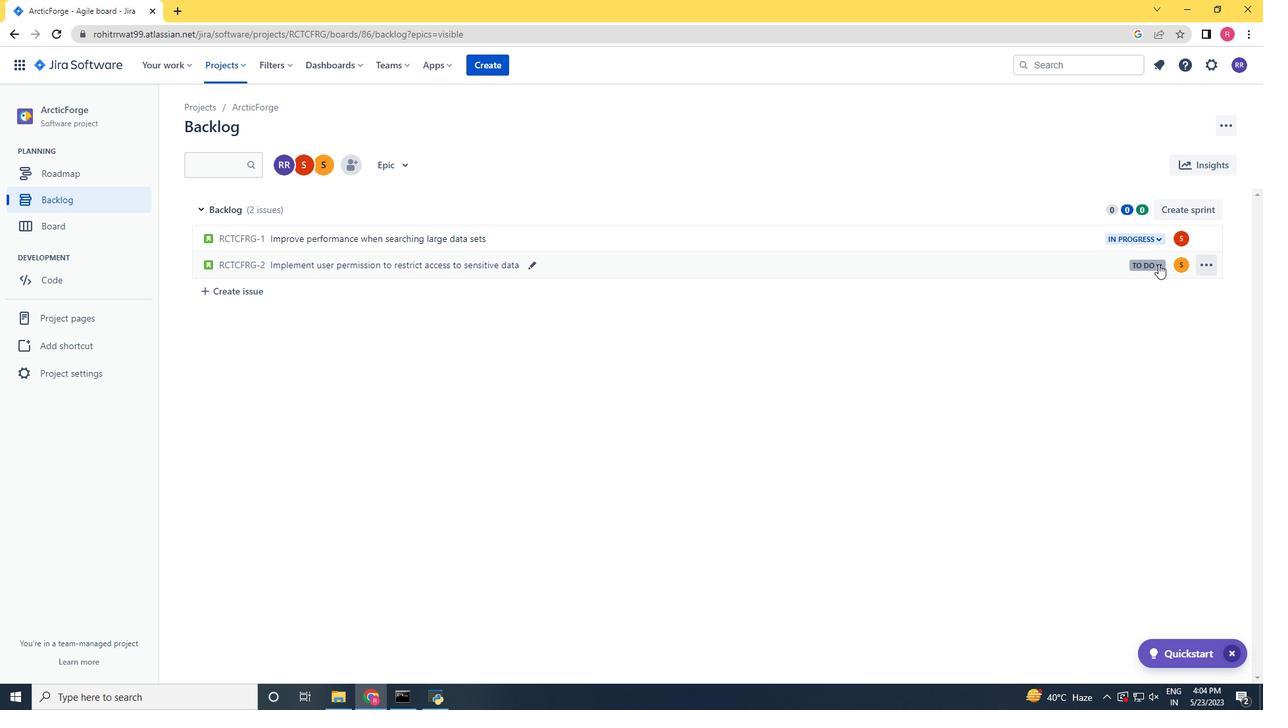 
Action: Mouse pressed left at (1147, 265)
Screenshot: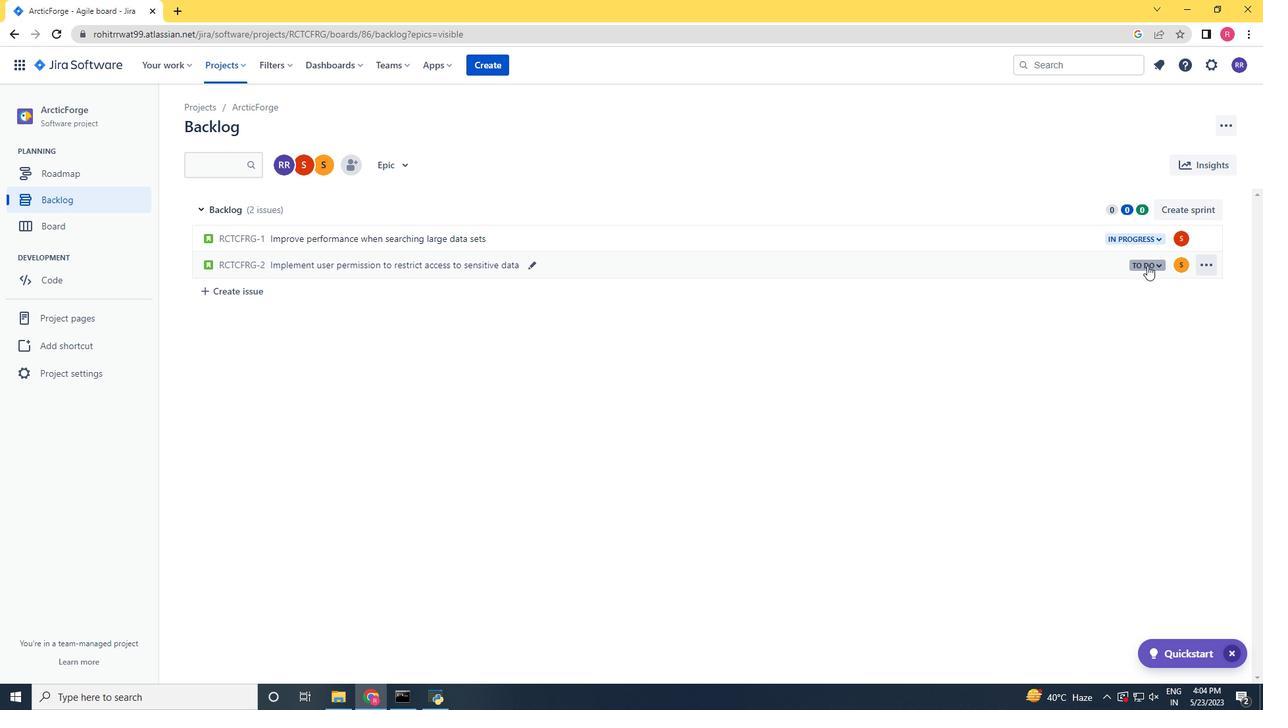 
Action: Mouse moved to (1069, 294)
Screenshot: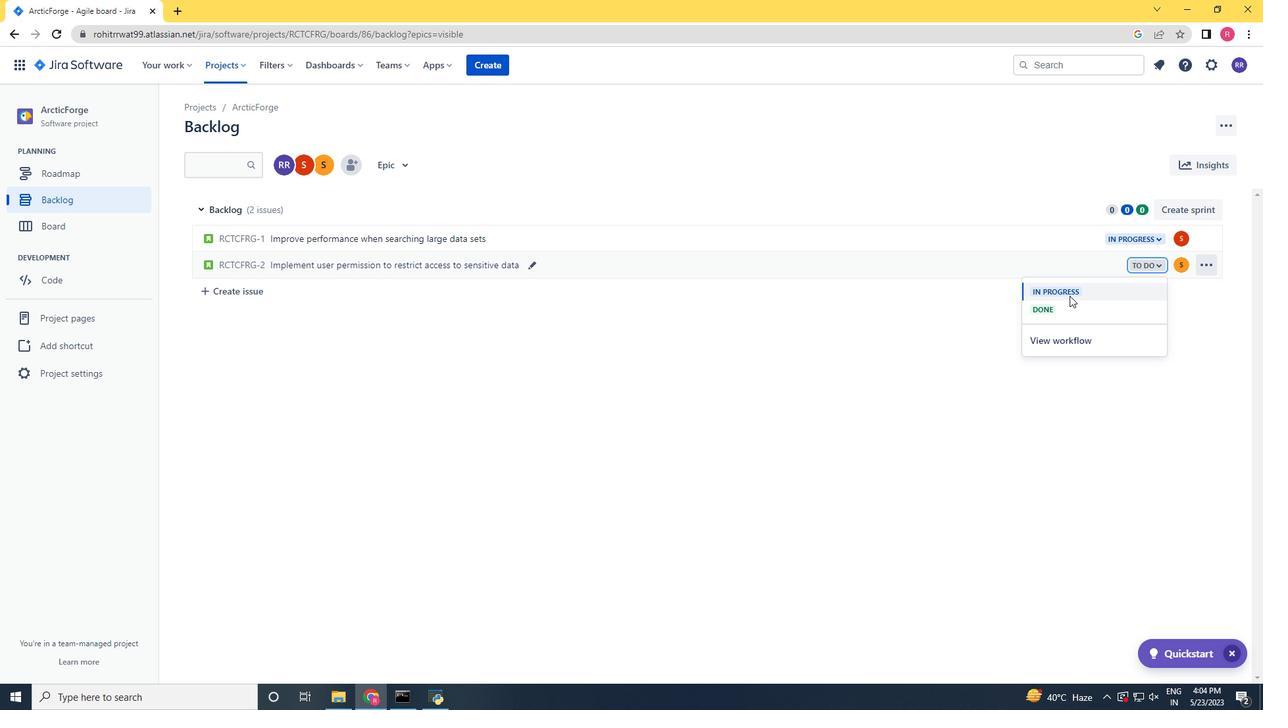 
Action: Mouse pressed left at (1069, 294)
Screenshot: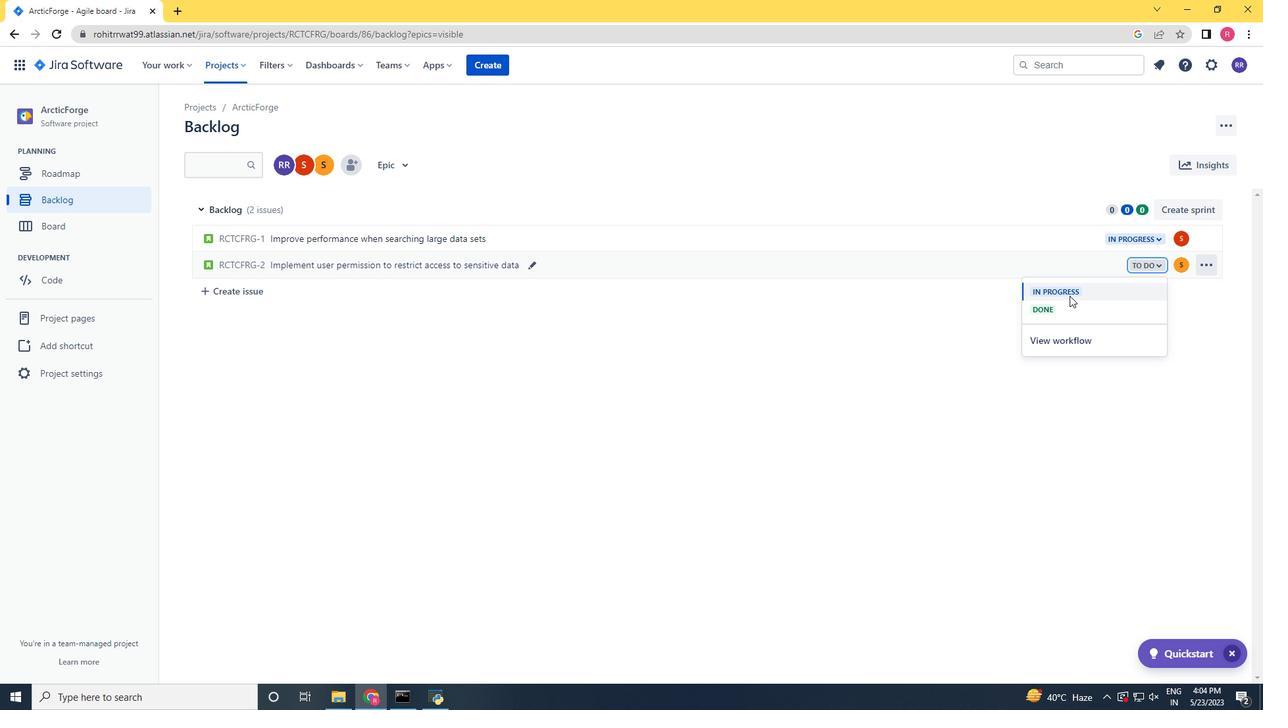 
Action: Mouse moved to (482, 323)
Screenshot: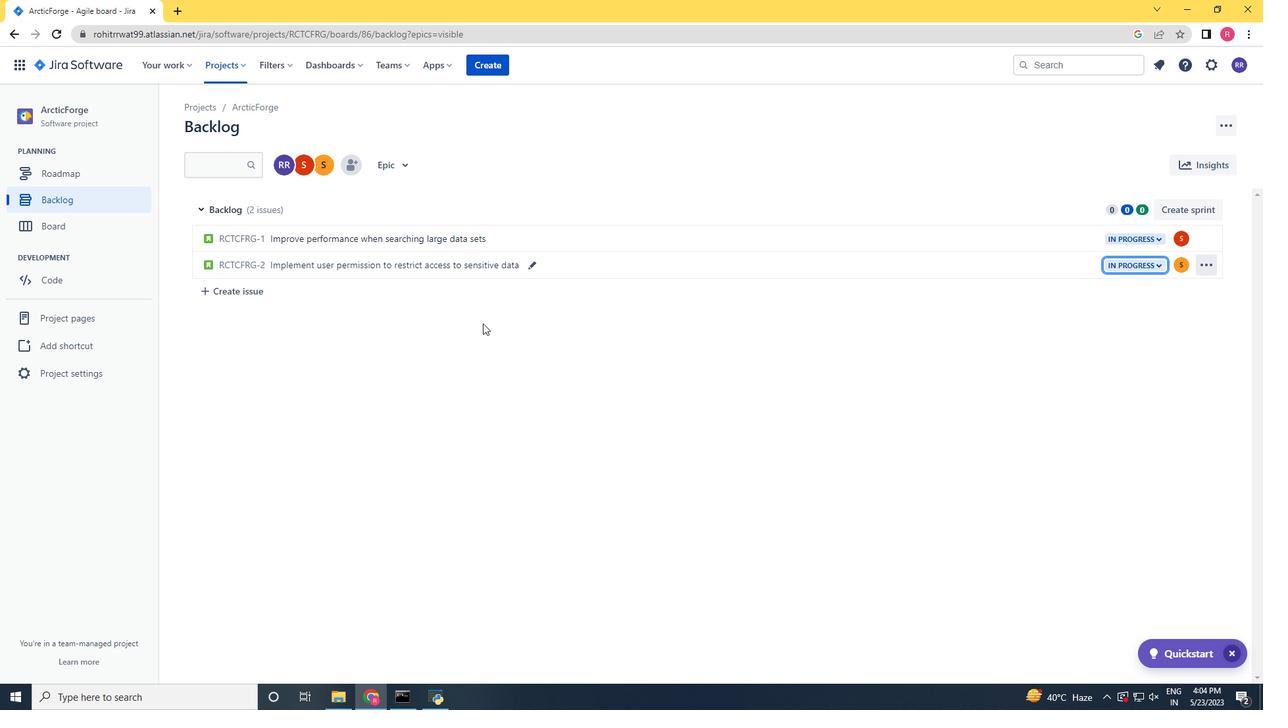 
